 Task: Add an event with the title Presentation Rehearsal and Feedback Session, date '2023/12/04', time 8:30 AM to 10:30 AMand add a description: Based on the analysis conducted, providing recommendations and actionable insights for future campaigns or adjustments to the current campaign. These recommendations may include refining the target audience, adjusting messaging, optimizing marketing channels, modifying creative elements, or reallocating resources.Select event color  Peacock . Add location for the event as: Antwerp, Belgium, logged in from the account softage.4@softage.netand send the event invitation to softage.1@softage.net and softage.2@softage.net. Set a reminder for the event Weekly on Sunday
Action: Mouse moved to (89, 115)
Screenshot: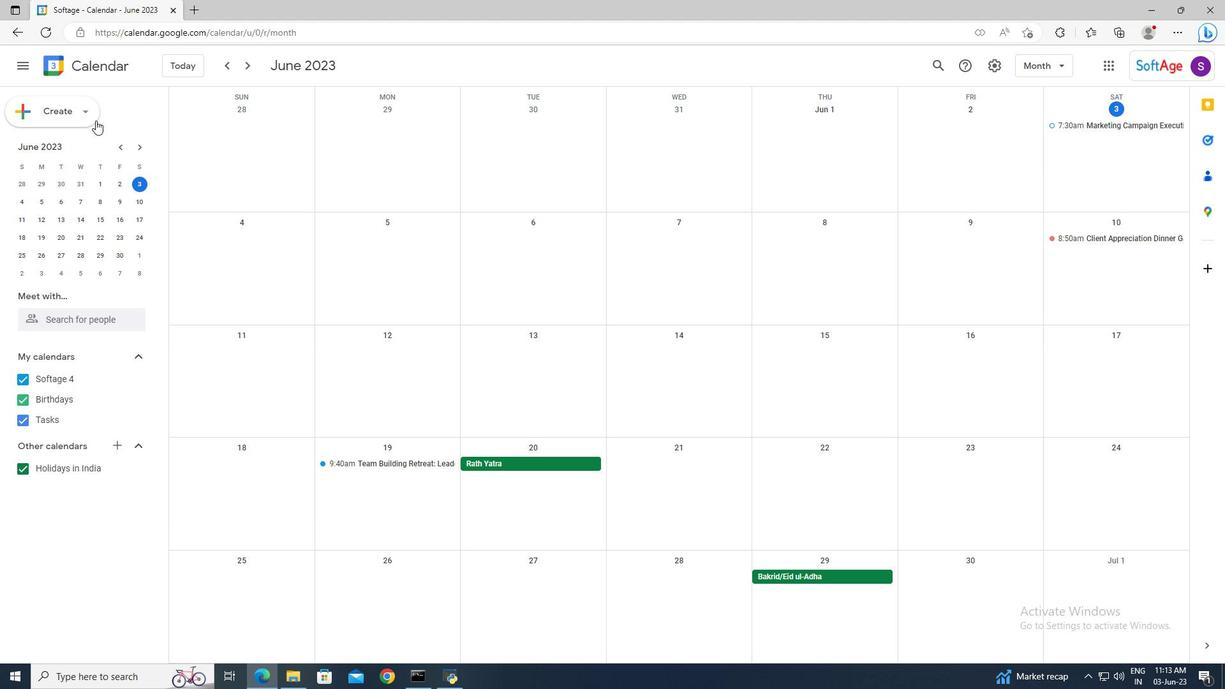 
Action: Mouse pressed left at (89, 115)
Screenshot: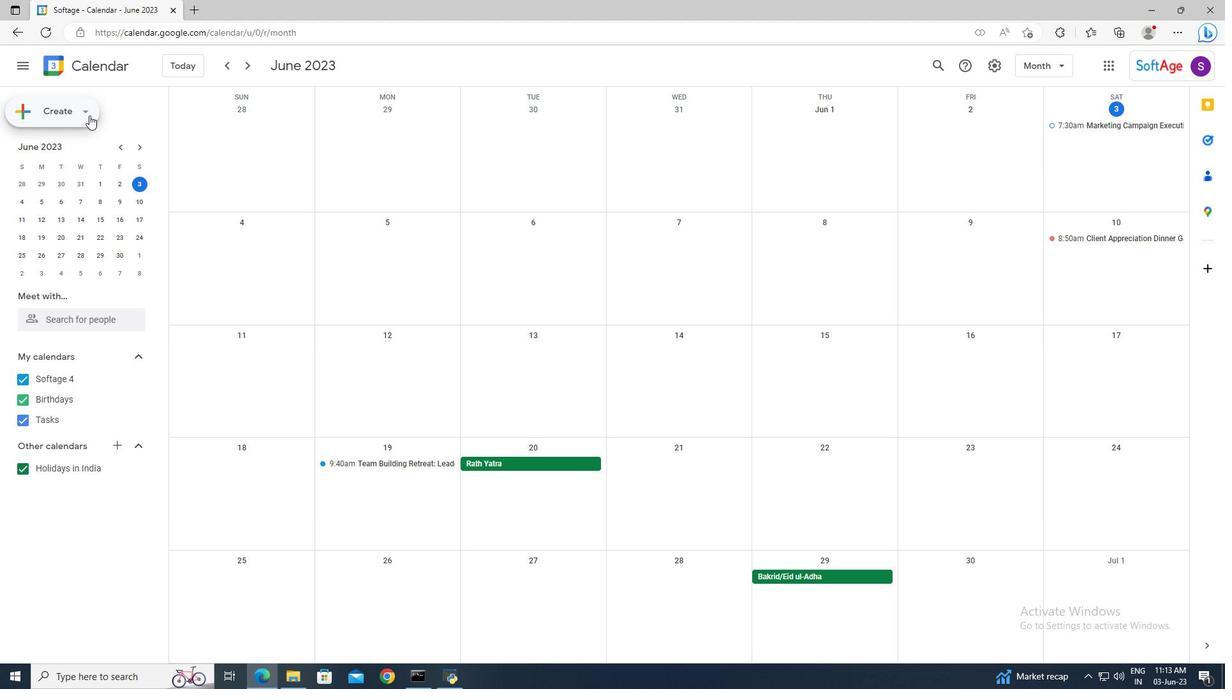
Action: Mouse moved to (89, 147)
Screenshot: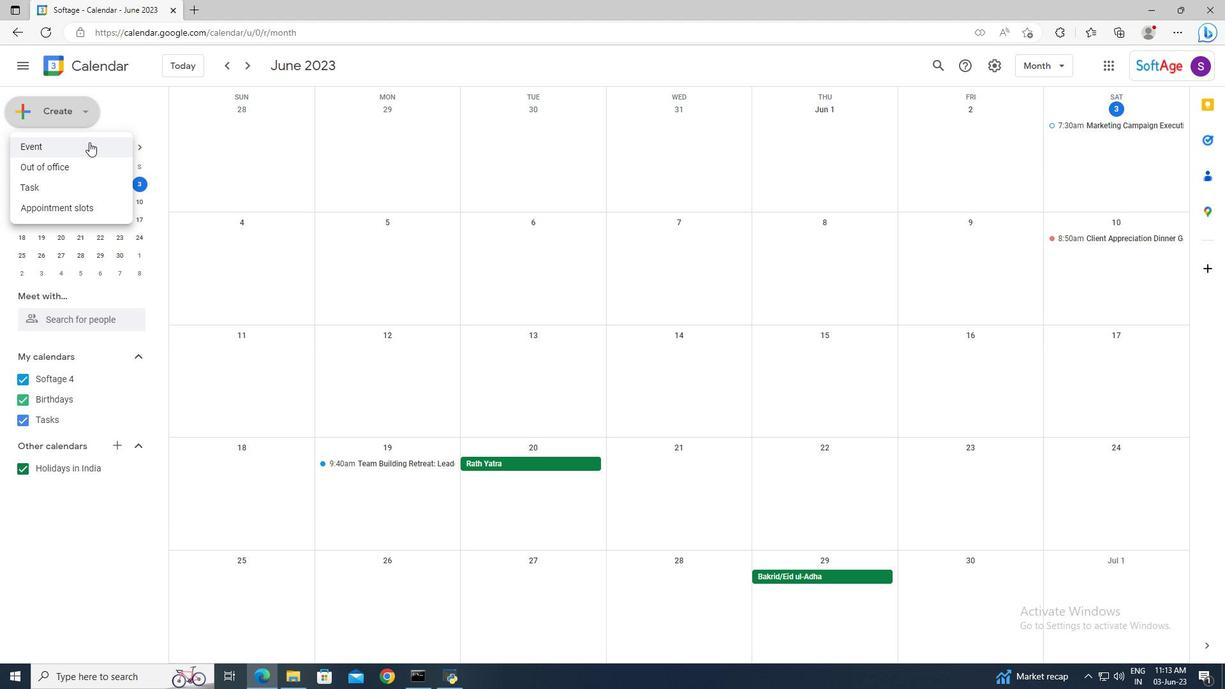 
Action: Mouse pressed left at (89, 147)
Screenshot: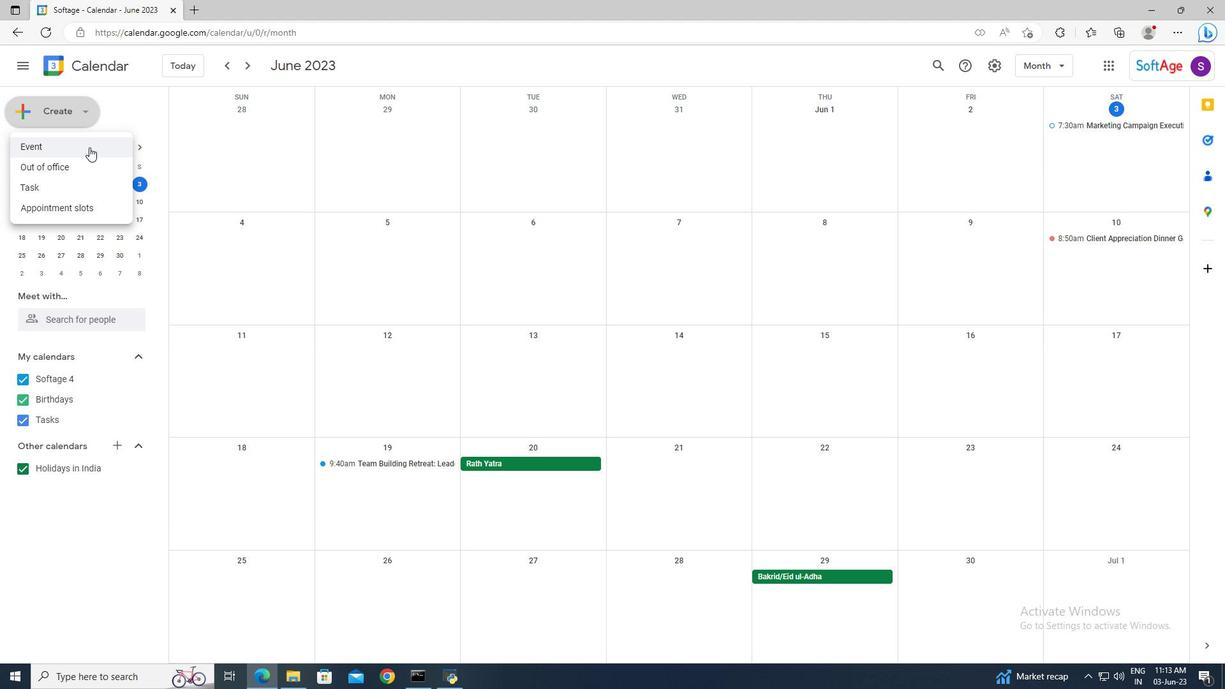 
Action: Mouse moved to (927, 425)
Screenshot: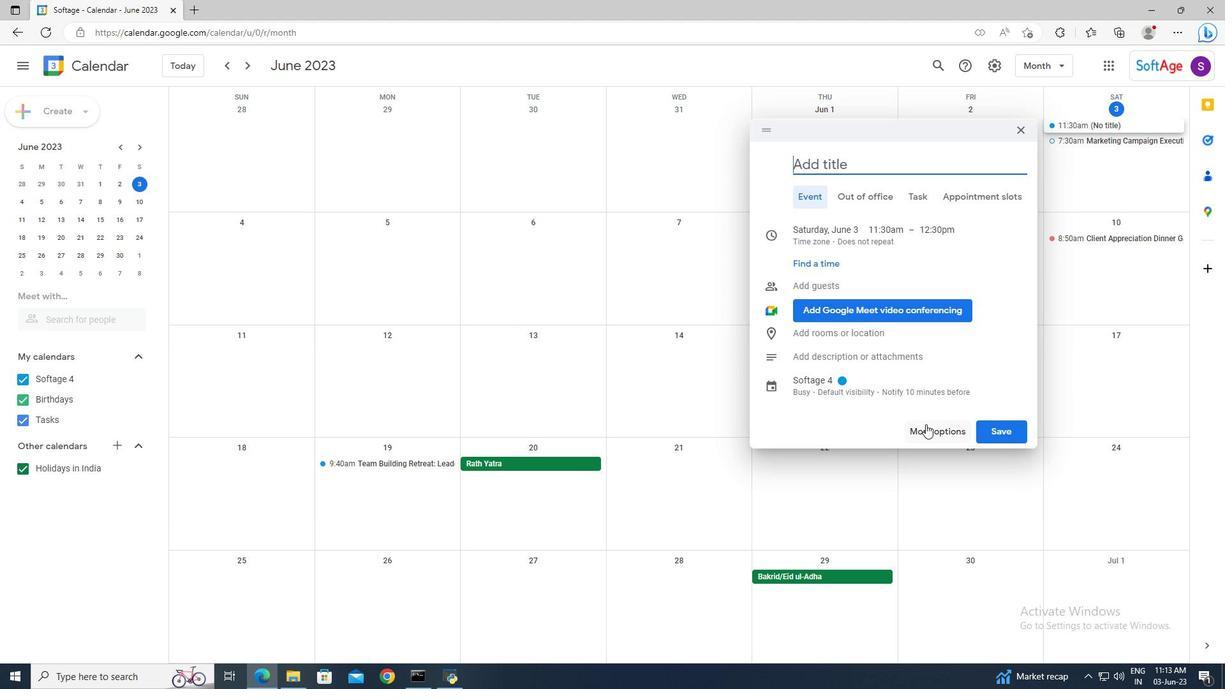
Action: Mouse pressed left at (927, 425)
Screenshot: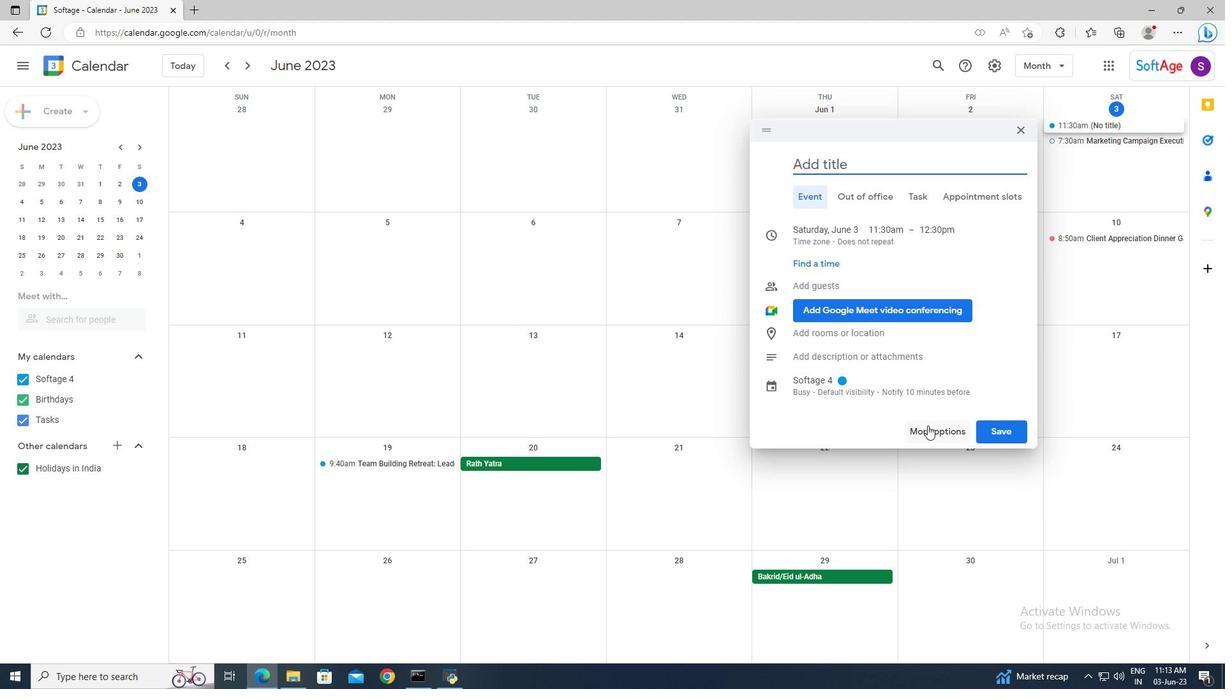 
Action: Mouse moved to (464, 75)
Screenshot: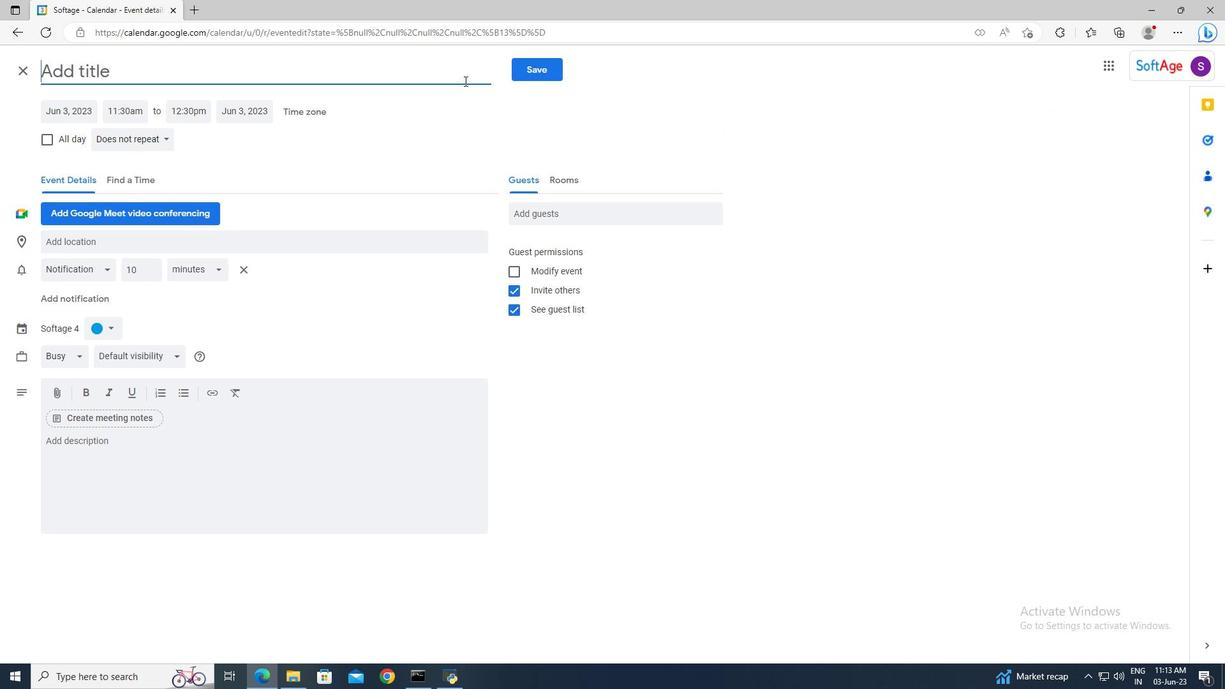 
Action: Mouse pressed left at (464, 75)
Screenshot: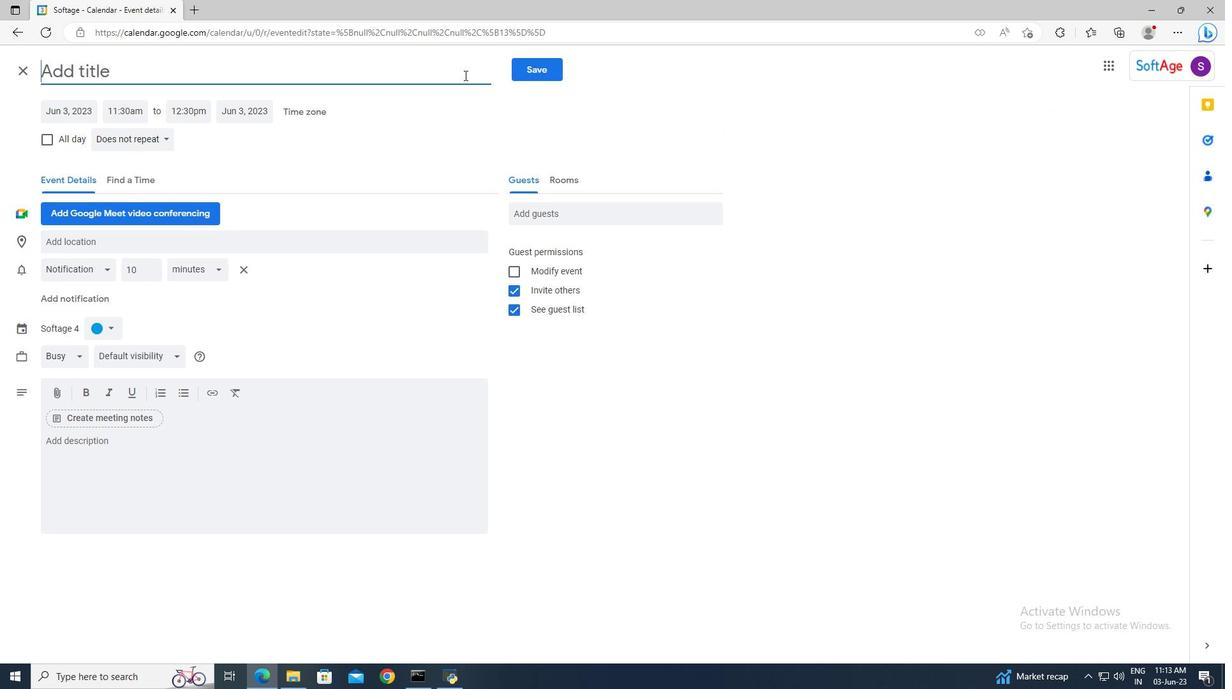 
Action: Key pressed <Key.shift>Presentation<Key.space><Key.shift>Rehearsal<Key.space>and<Key.space><Key.shift>Feedback<Key.space><Key.shift_r>Session
Screenshot: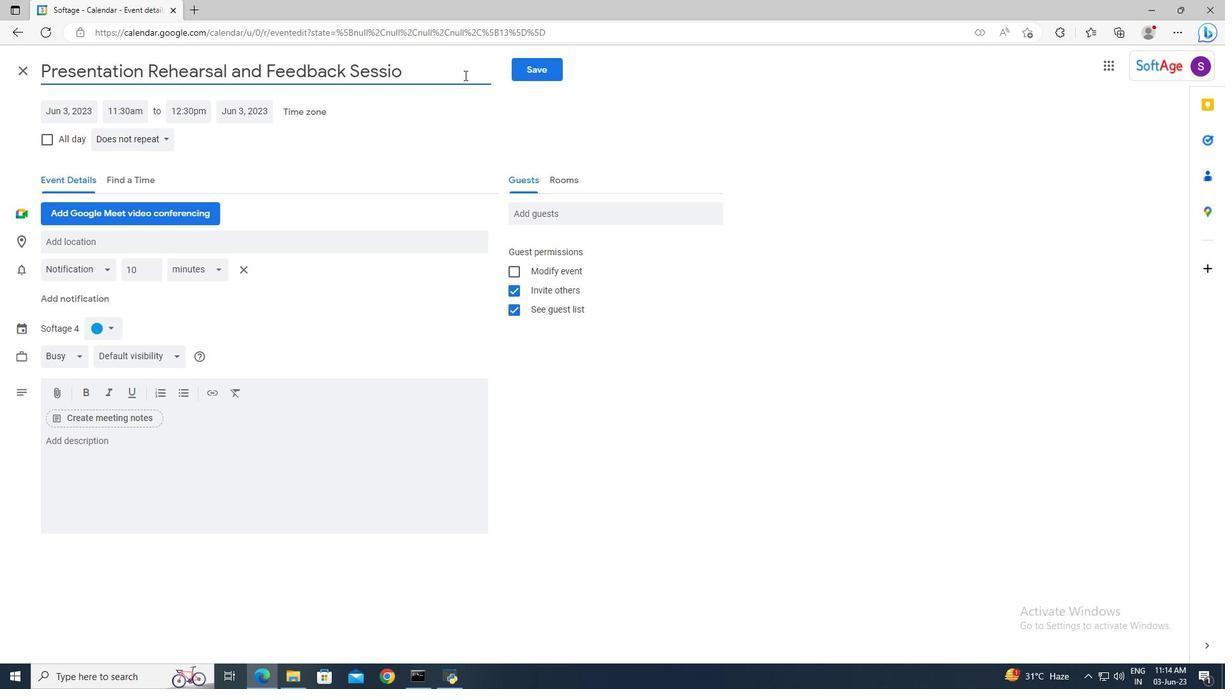 
Action: Mouse moved to (83, 102)
Screenshot: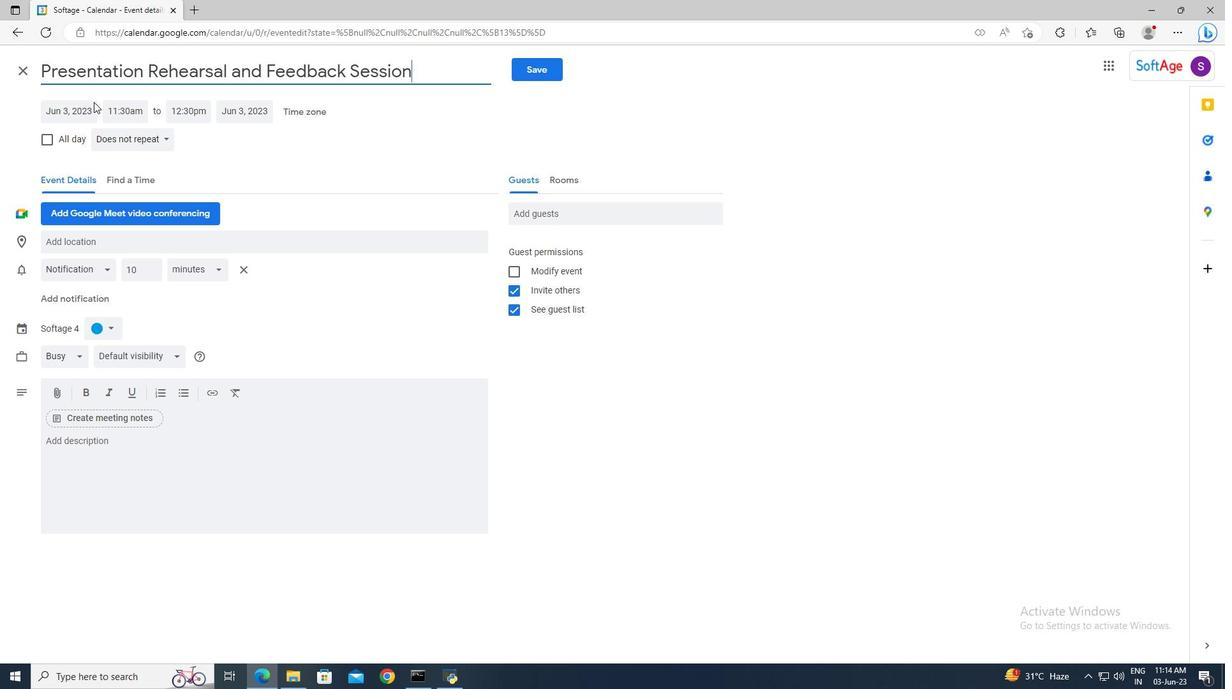 
Action: Mouse pressed left at (83, 102)
Screenshot: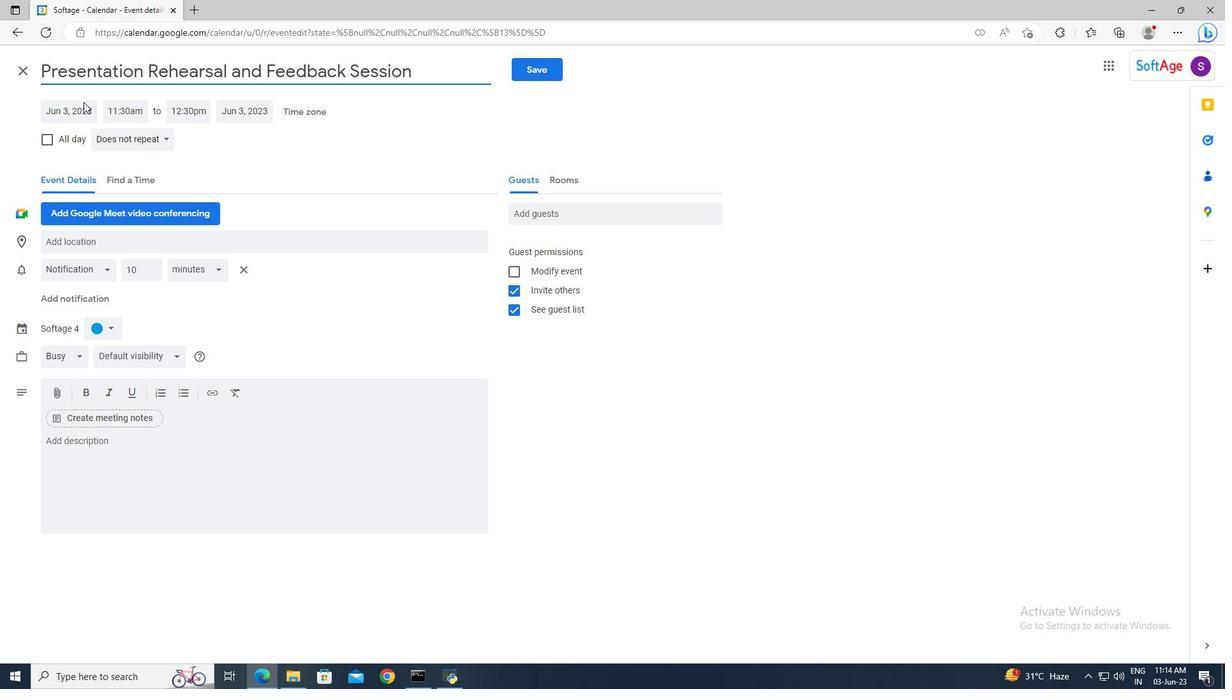 
Action: Mouse moved to (207, 139)
Screenshot: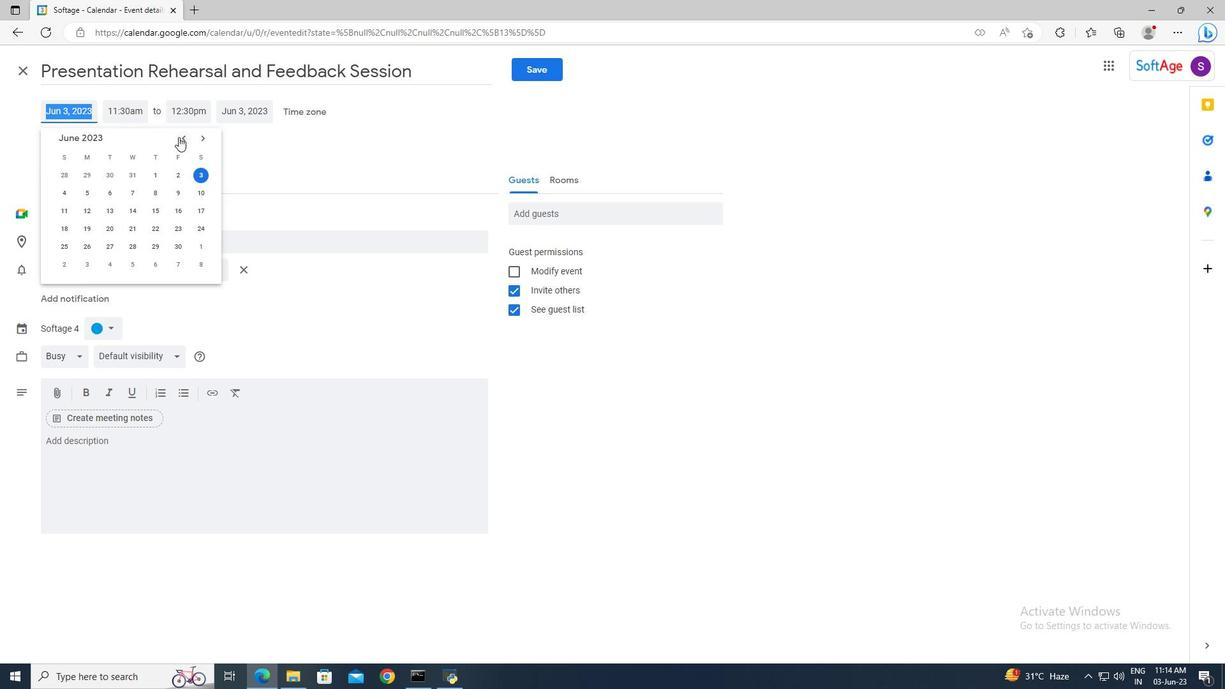 
Action: Mouse pressed left at (207, 139)
Screenshot: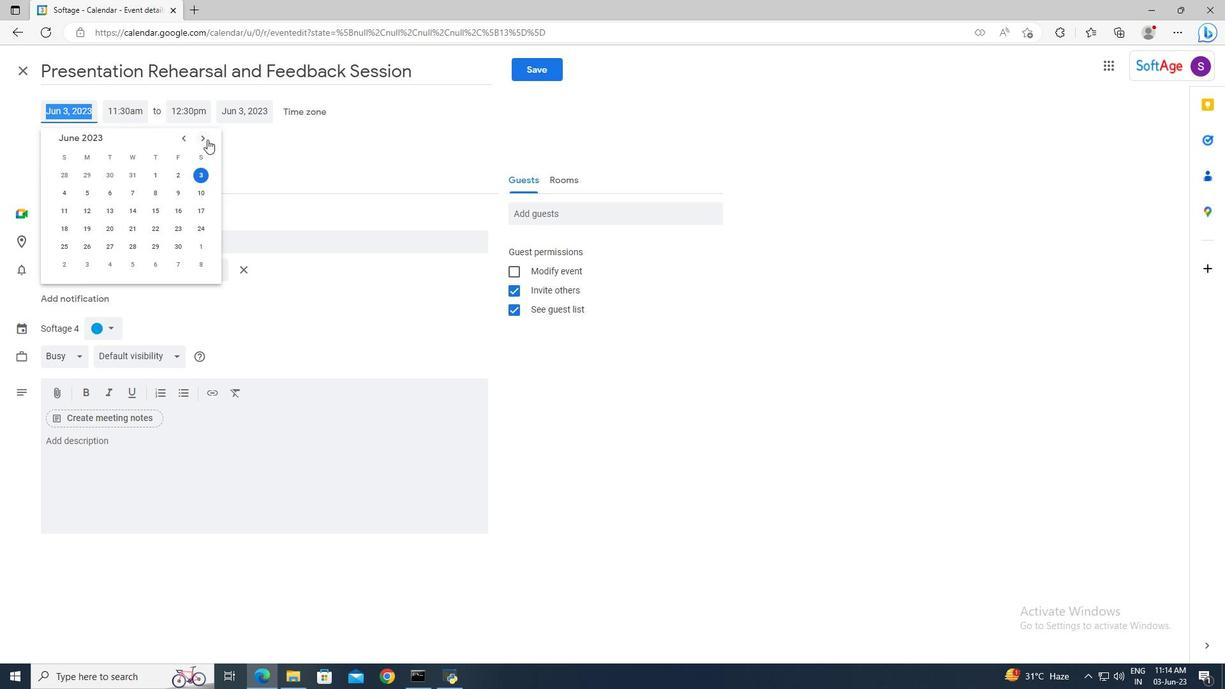 
Action: Mouse pressed left at (207, 139)
Screenshot: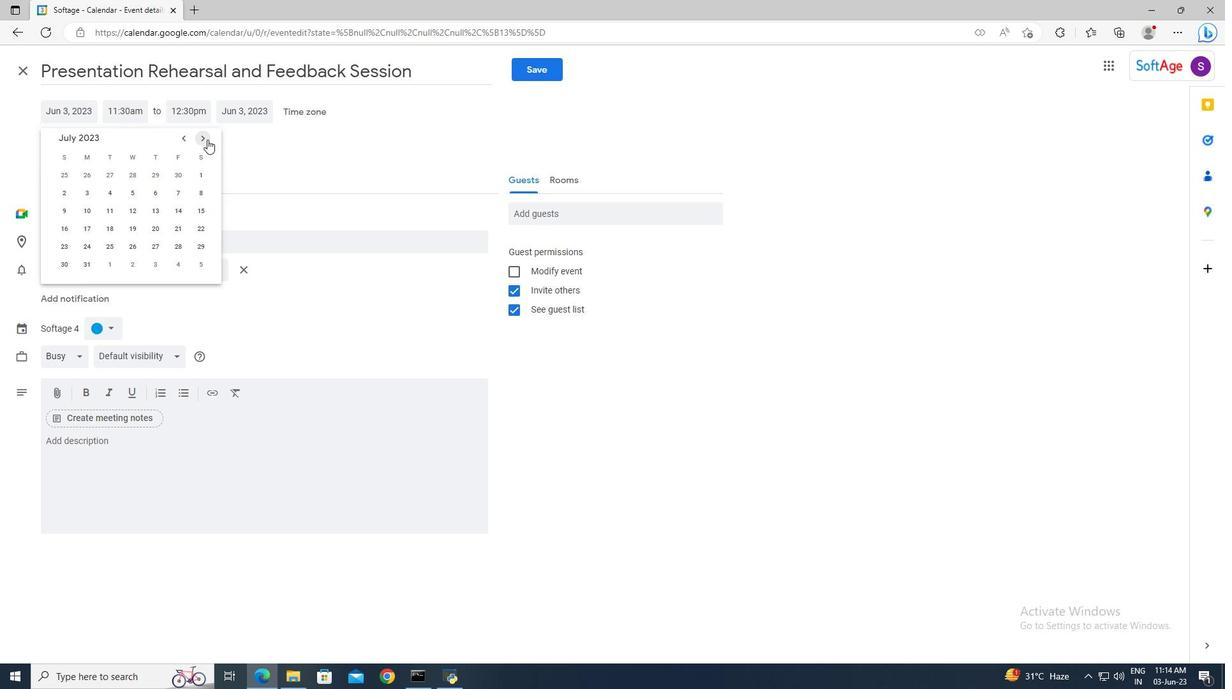 
Action: Mouse pressed left at (207, 139)
Screenshot: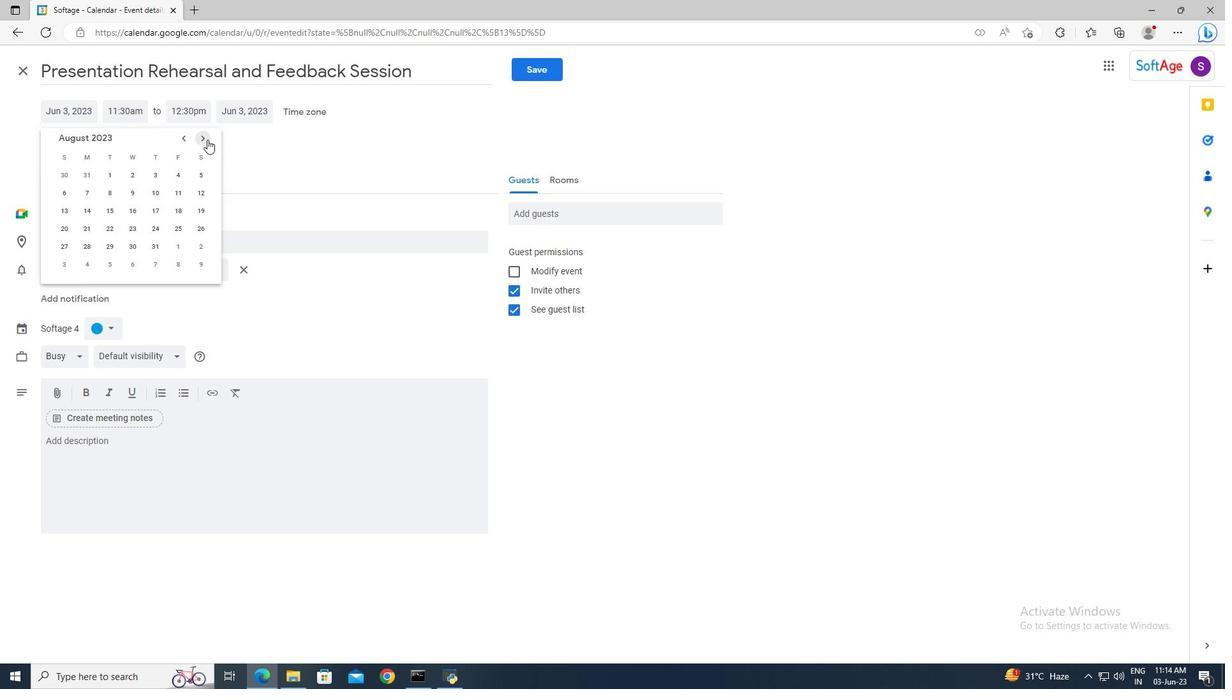 
Action: Mouse pressed left at (207, 139)
Screenshot: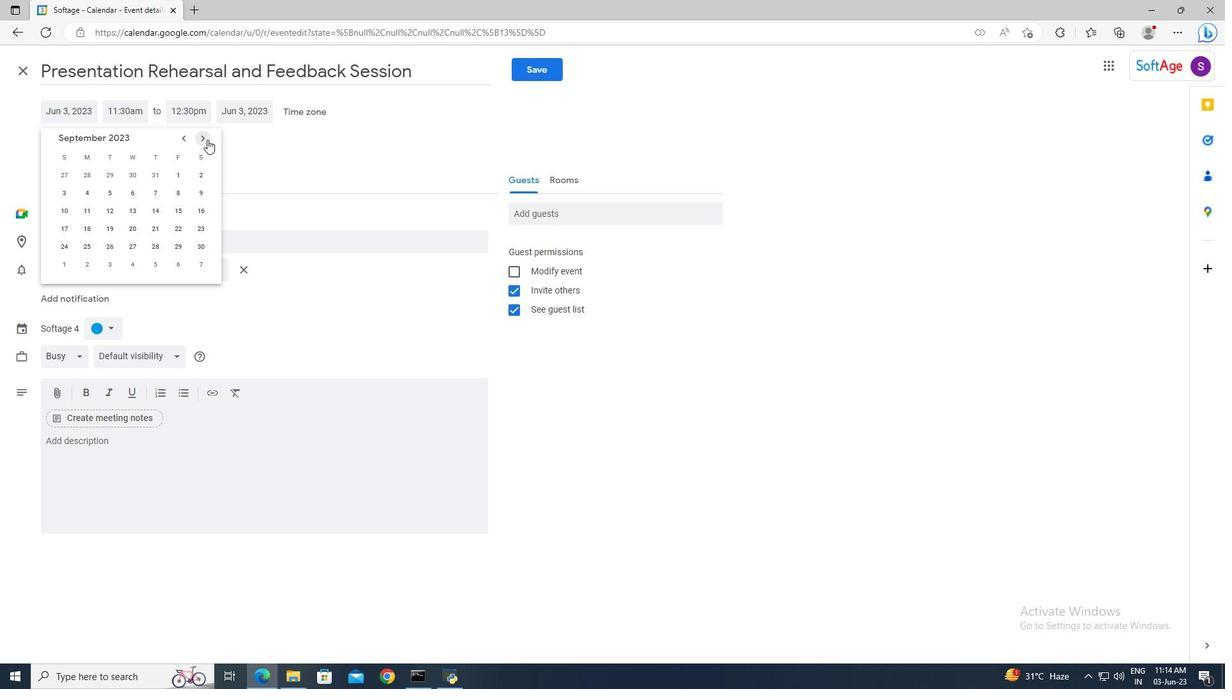 
Action: Mouse pressed left at (207, 139)
Screenshot: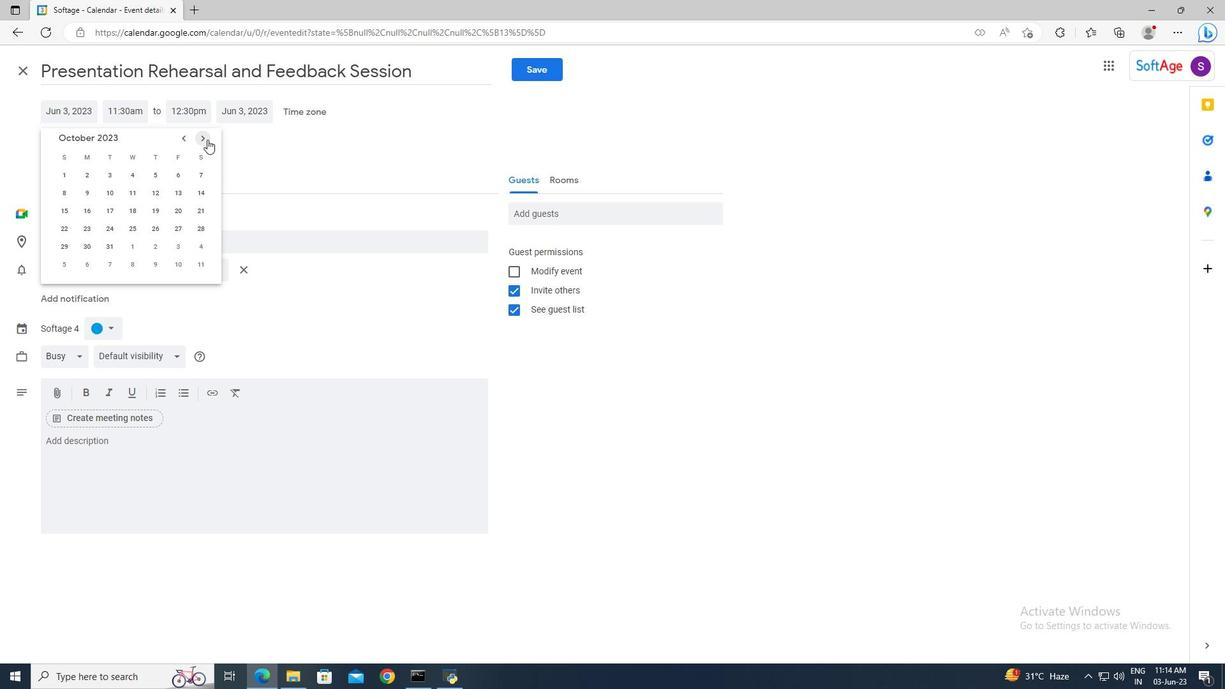 
Action: Mouse pressed left at (207, 139)
Screenshot: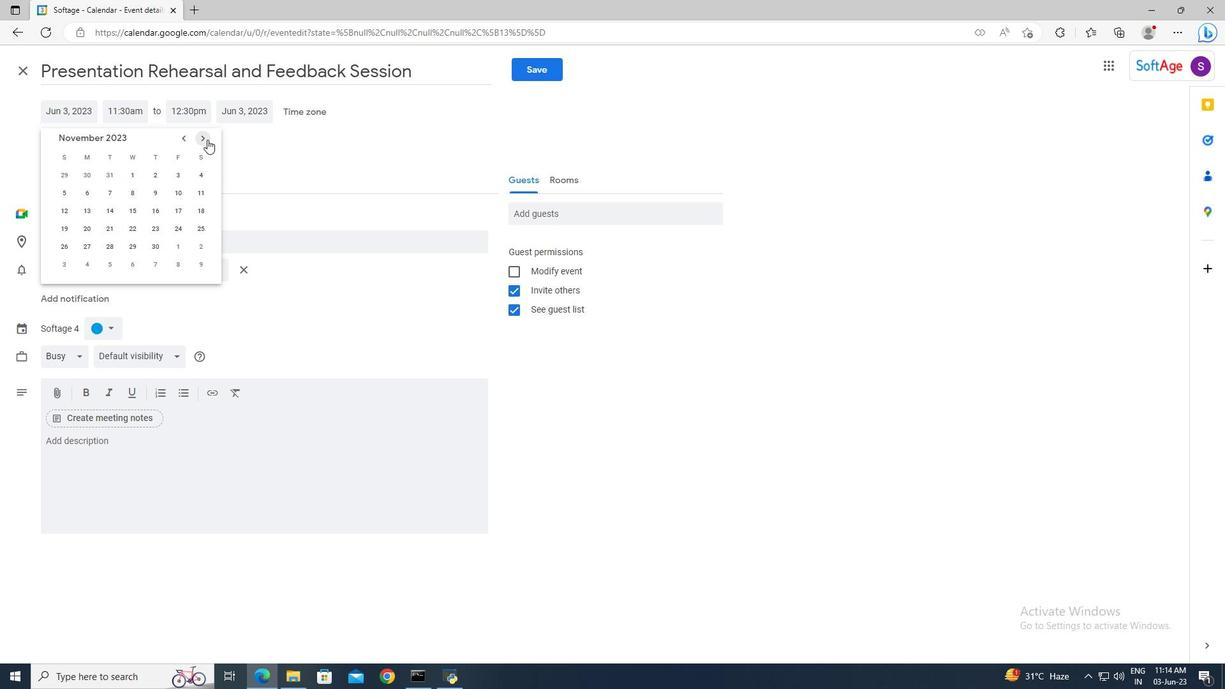 
Action: Mouse moved to (86, 186)
Screenshot: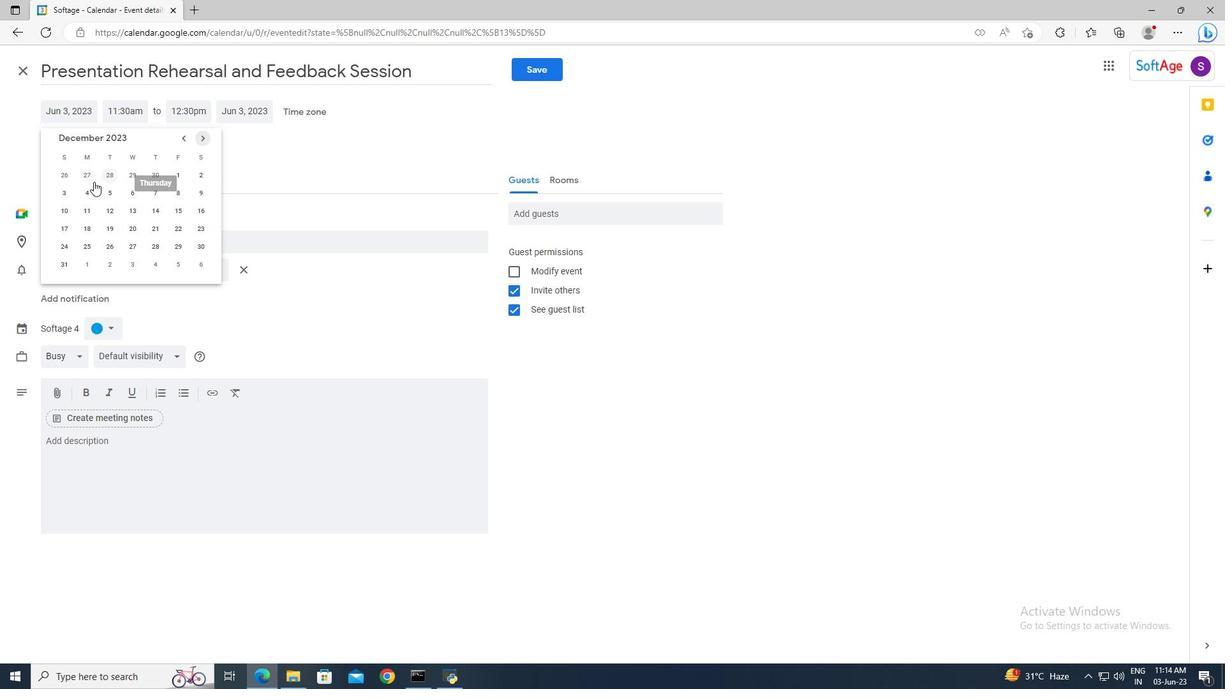 
Action: Mouse pressed left at (86, 186)
Screenshot: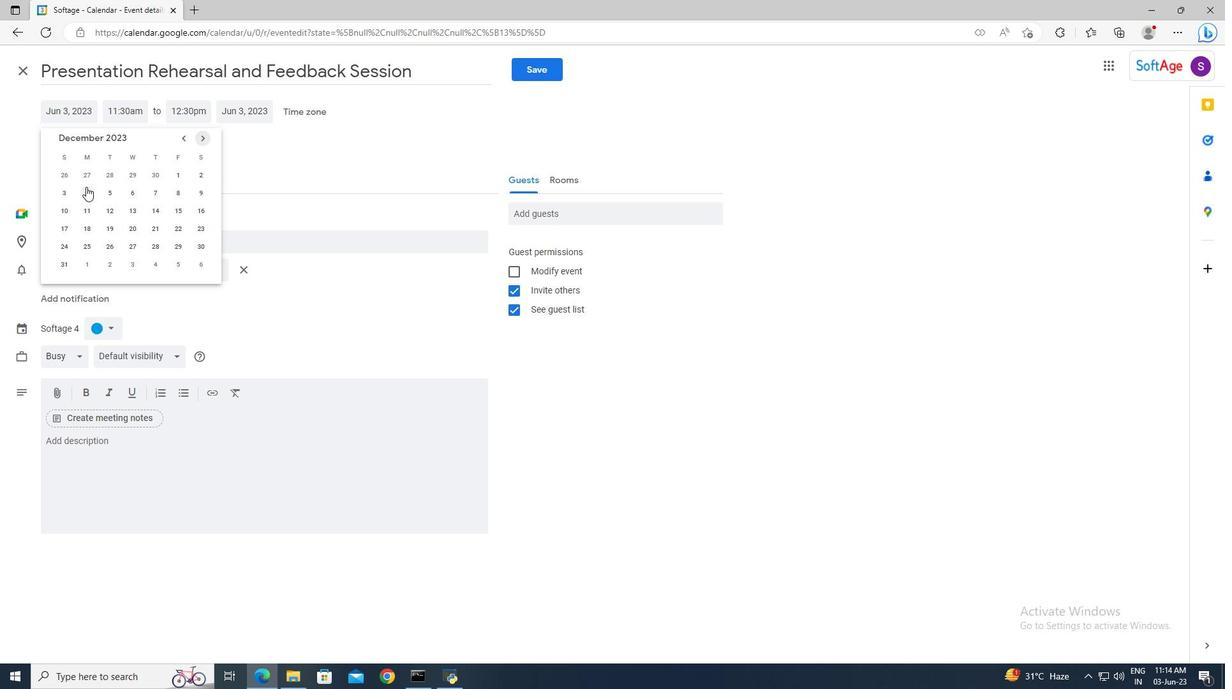 
Action: Mouse moved to (130, 112)
Screenshot: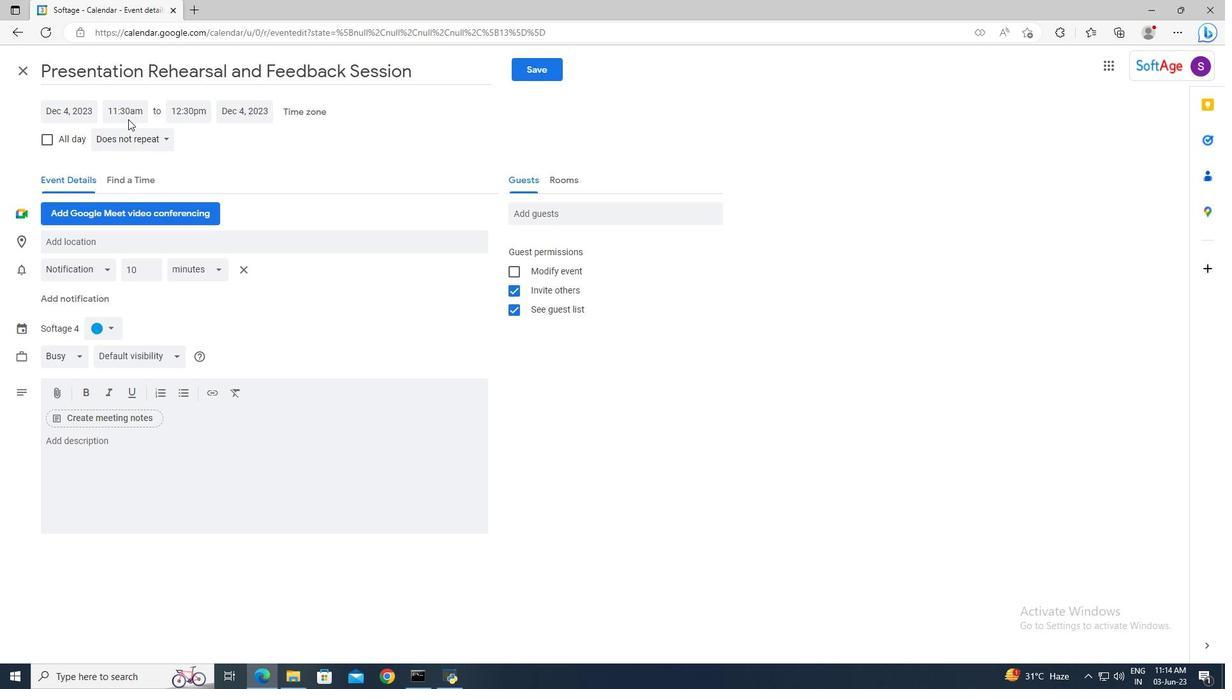 
Action: Mouse pressed left at (130, 112)
Screenshot: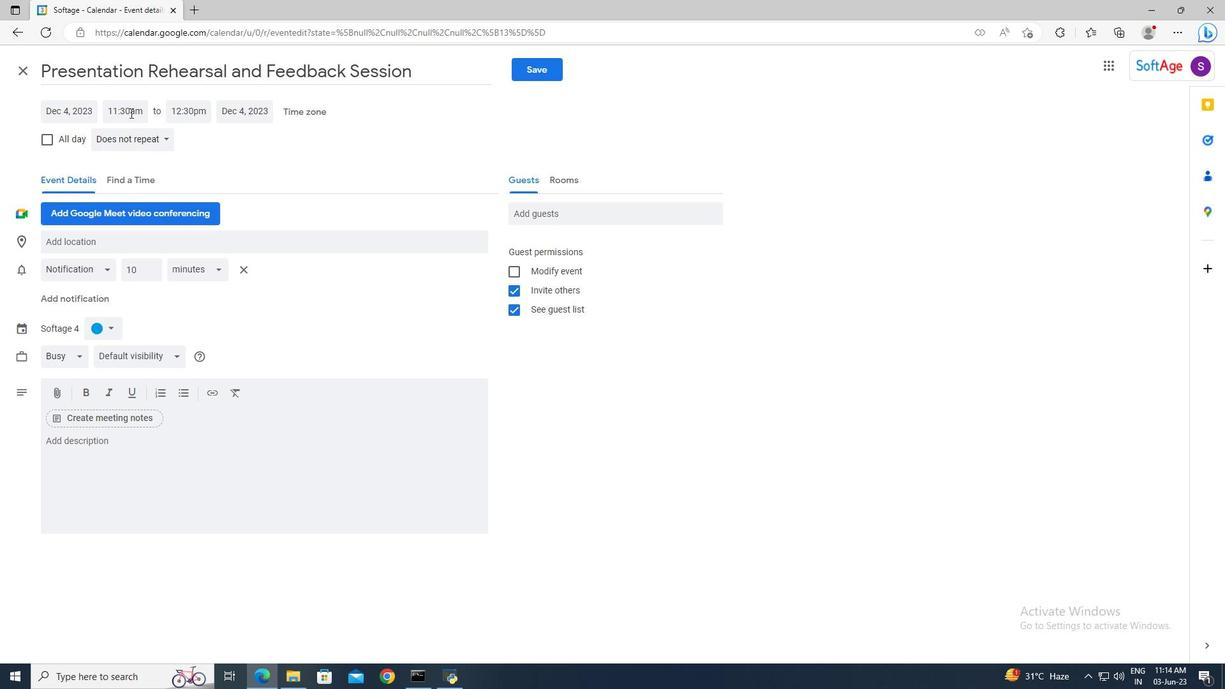 
Action: Key pressed 8<Key.shift>:30am<Key.enter><Key.tab>10<Key.shift>:30<Key.enter>
Screenshot: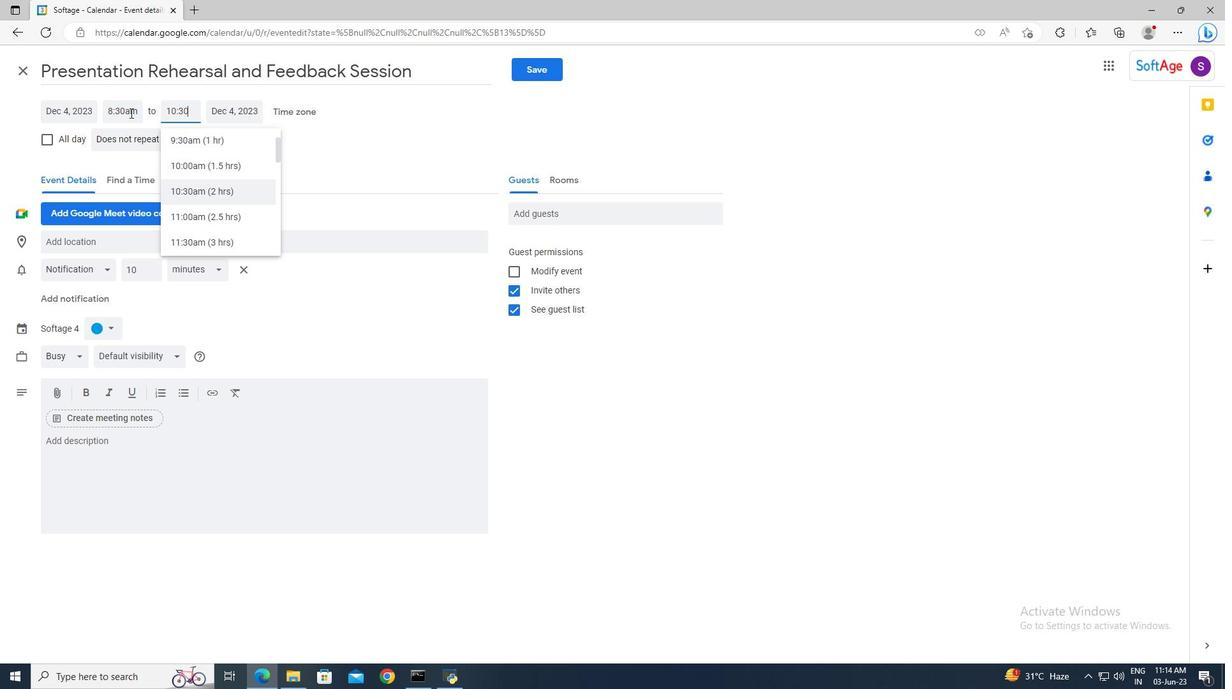 
Action: Mouse moved to (142, 446)
Screenshot: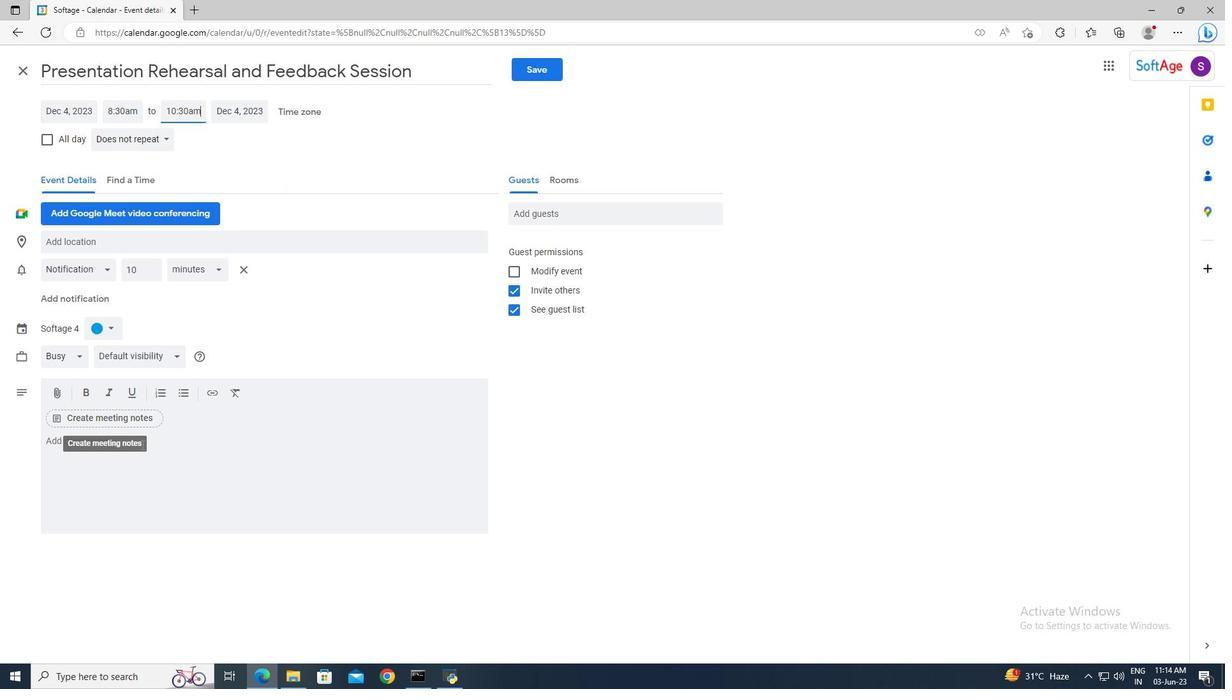 
Action: Mouse pressed left at (142, 446)
Screenshot: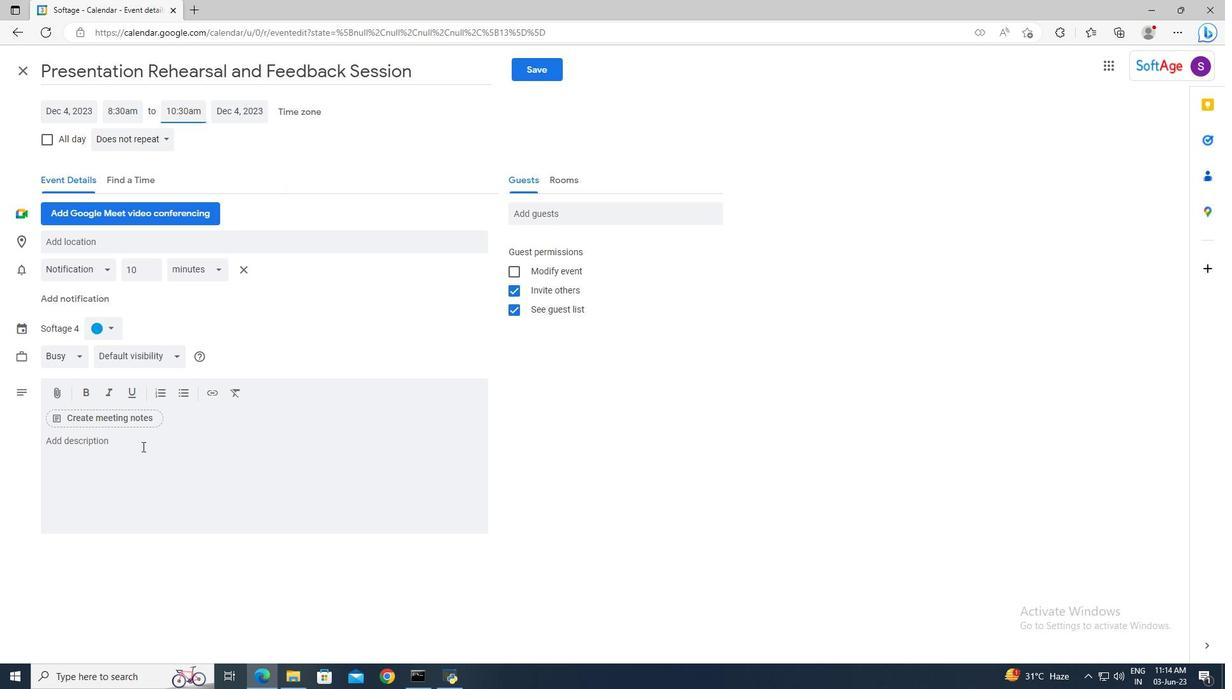 
Action: Key pressed <Key.shift>Based<Key.space>on<Key.space>the<Key.space>analysis<Key.space>conducted,<Key.space>providing<Key.space>recommendations<Key.space>and<Key.space>actionable<Key.space>insights<Key.space>for<Key.space>future<Key.space>campaigns<Key.space>or<Key.space>adjustments<Key.space>to<Key.space>the<Key.space>current<Key.space>campaign.<Key.space><Key.shift>These<Key.space>recommendations<Key.space>may<Key.space>include<Key.space>refining<Key.space>the<Key.space>target<Key.space>audience,<Key.space>adjusting<Key.space>messaging,<Key.space>optimizing<Key.space>marketing<Key.space>channels,<Key.space>modifying<Key.space>creative<Key.space>elements,<Key.space>or<Key.space>reallocating<Key.space>resources.
Screenshot: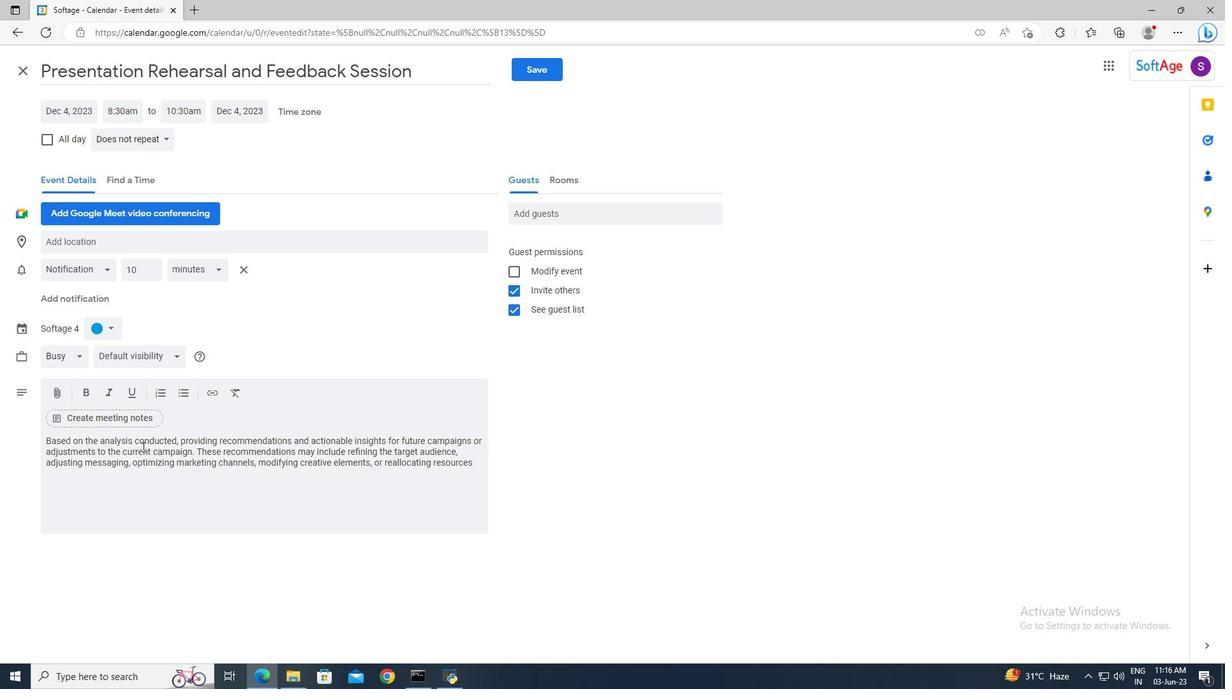 
Action: Mouse moved to (111, 327)
Screenshot: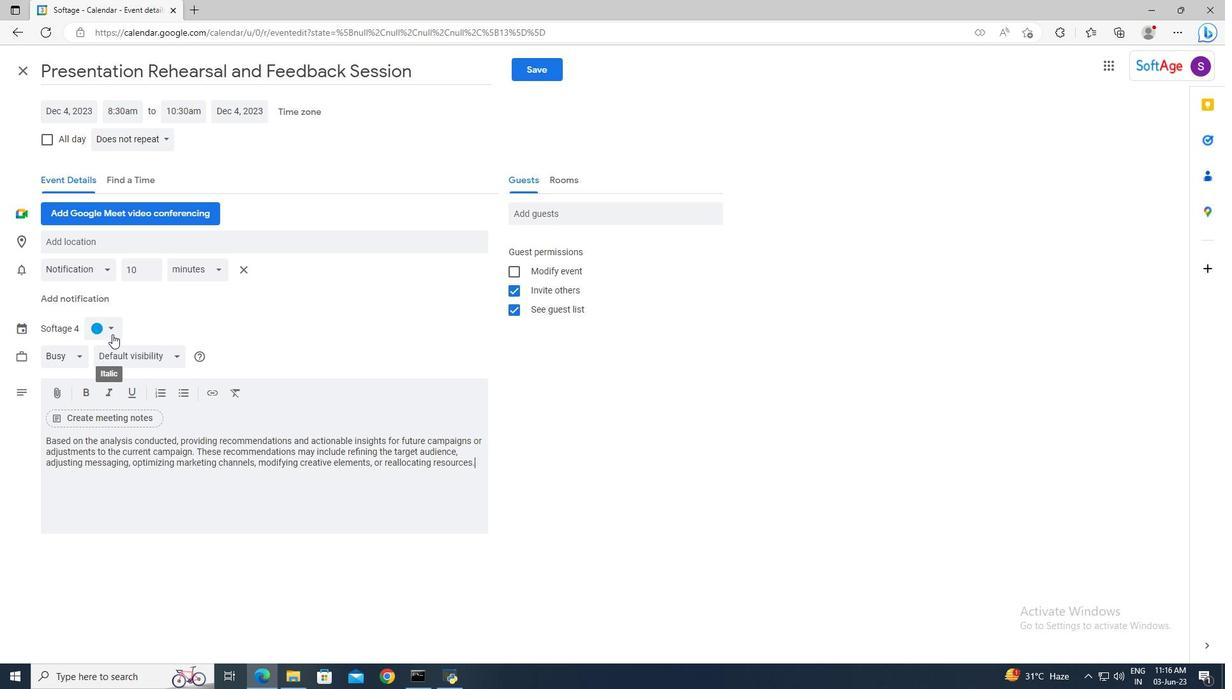 
Action: Mouse pressed left at (111, 327)
Screenshot: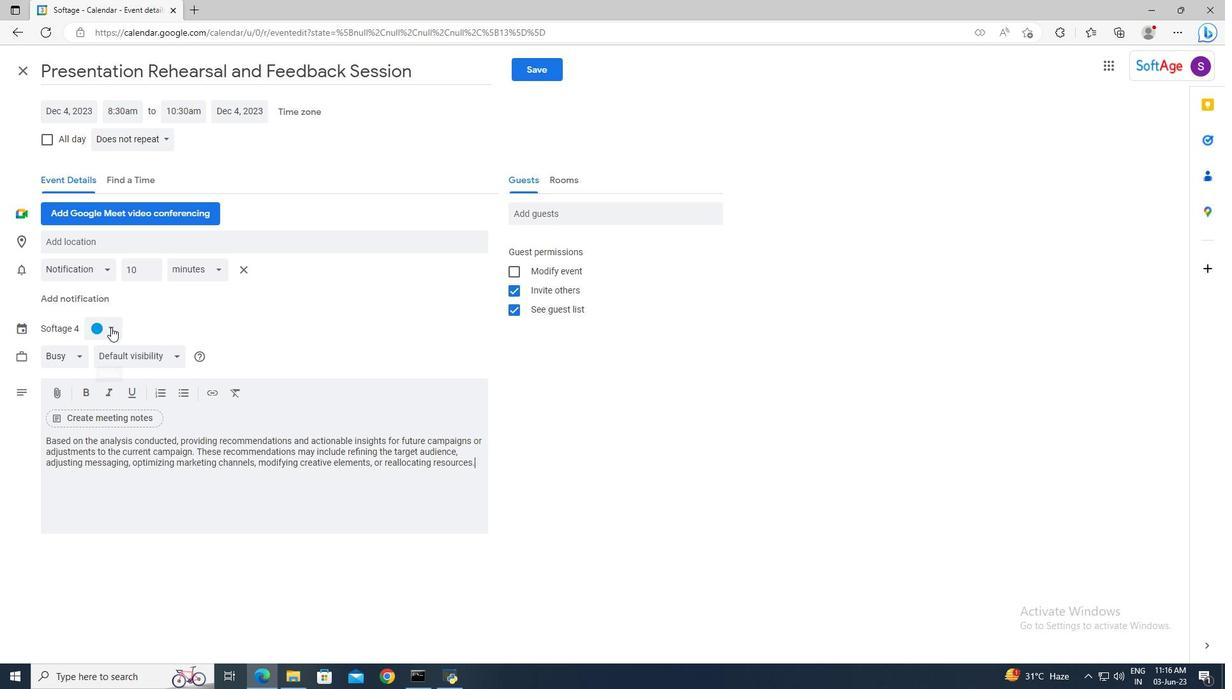 
Action: Mouse moved to (96, 374)
Screenshot: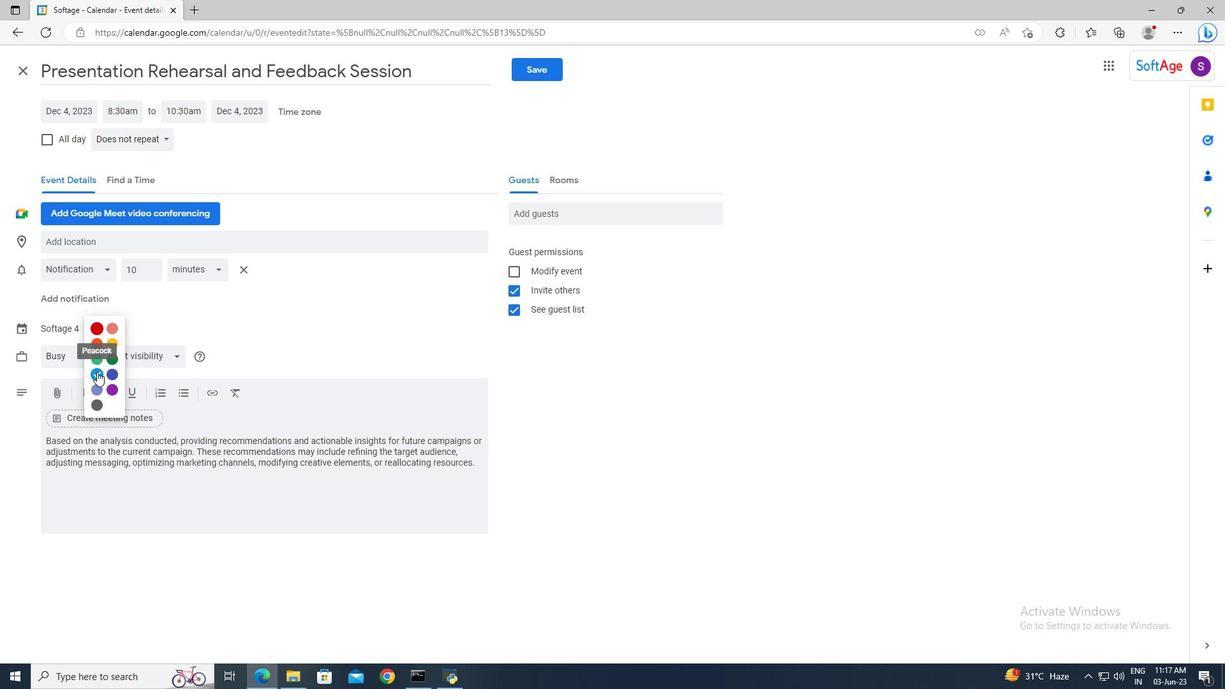 
Action: Mouse pressed left at (96, 374)
Screenshot: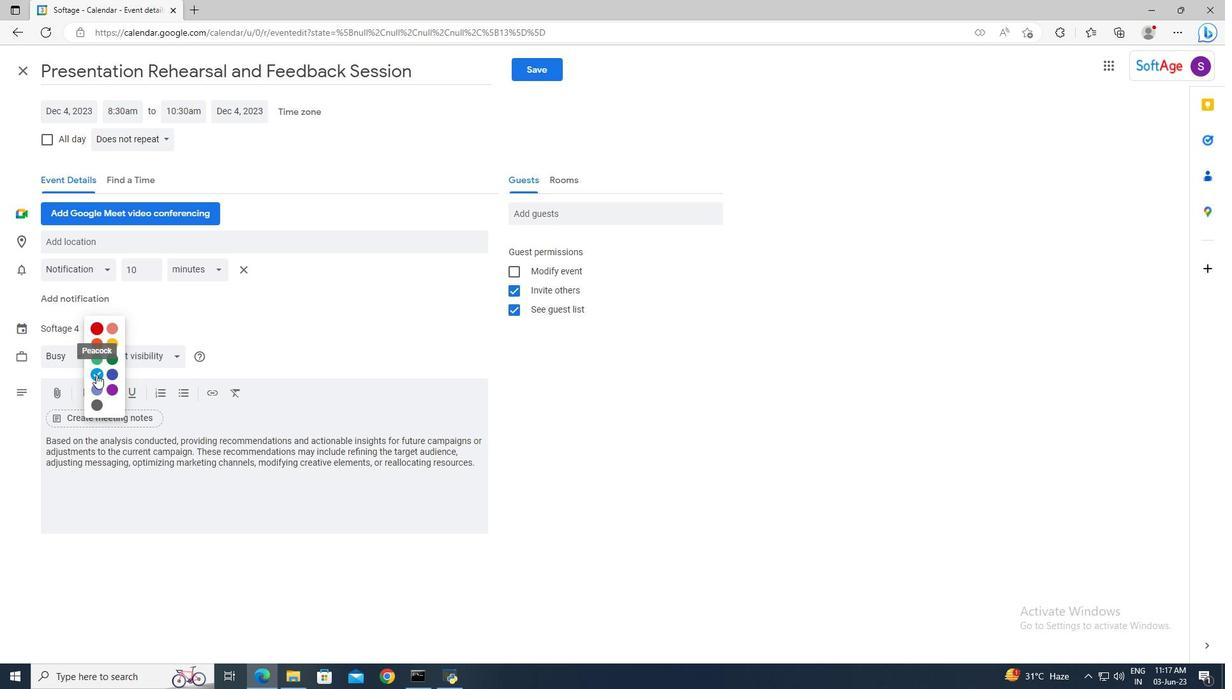 
Action: Mouse moved to (94, 242)
Screenshot: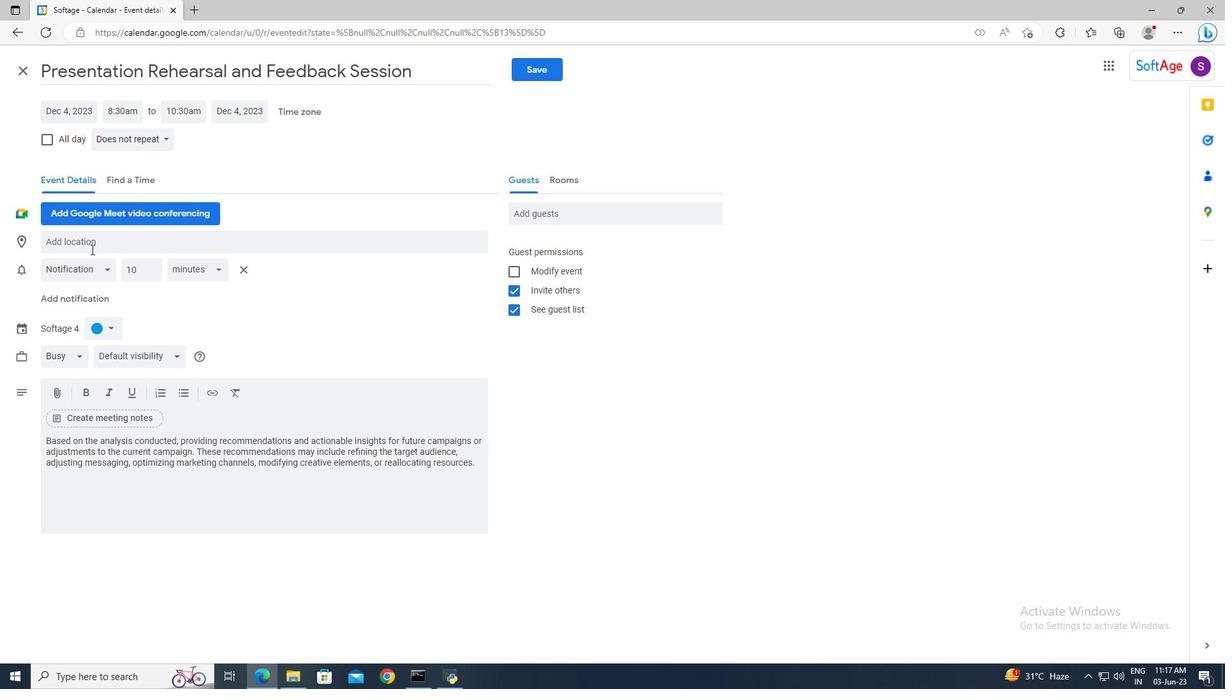 
Action: Mouse pressed left at (94, 242)
Screenshot: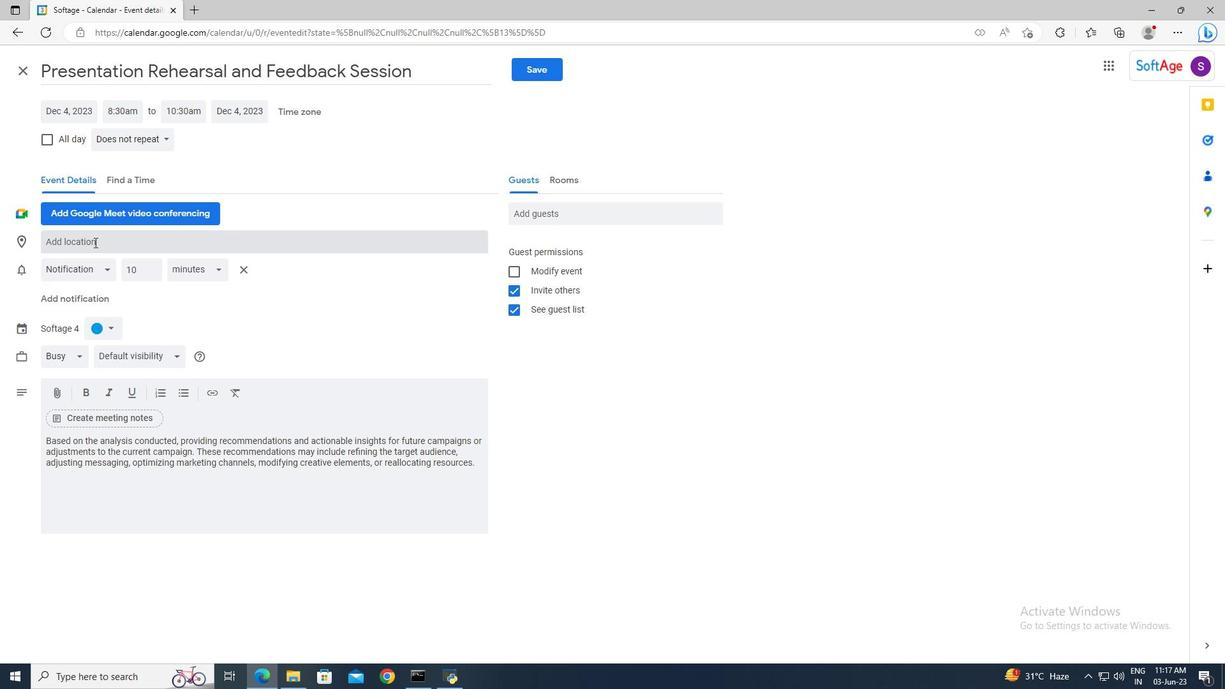 
Action: Key pressed <Key.shift>Antwerp,<Key.space><Key.shift>Belgium
Screenshot: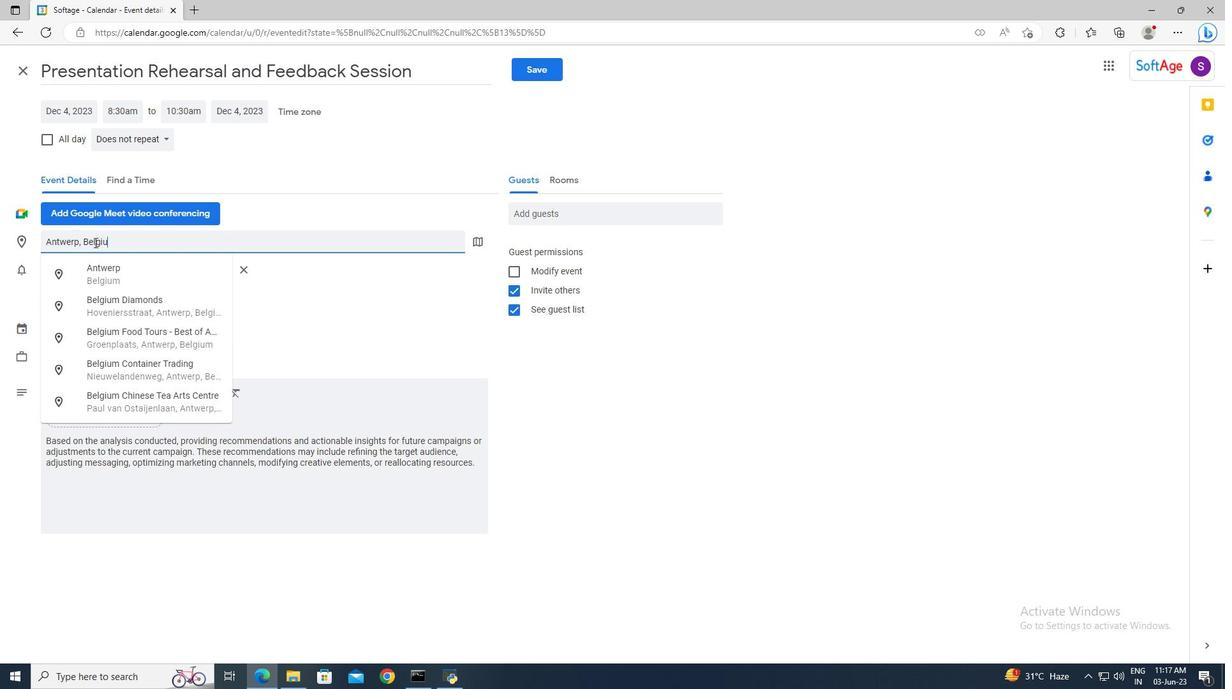 
Action: Mouse moved to (102, 266)
Screenshot: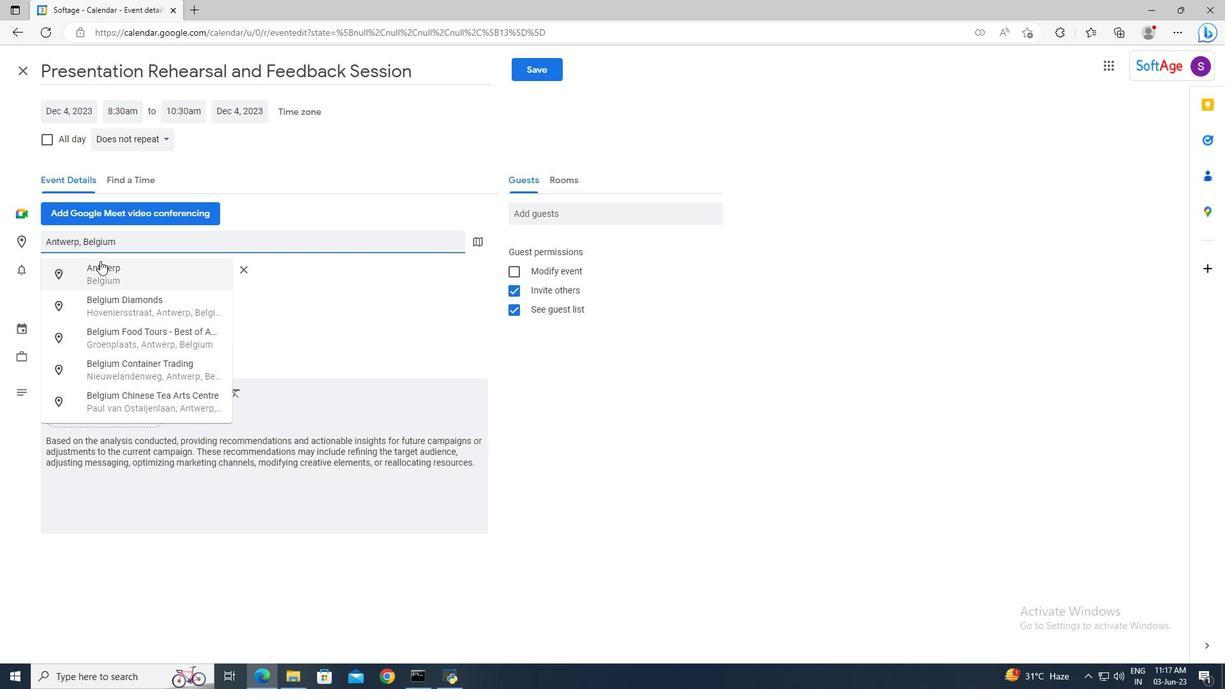 
Action: Mouse pressed left at (102, 266)
Screenshot: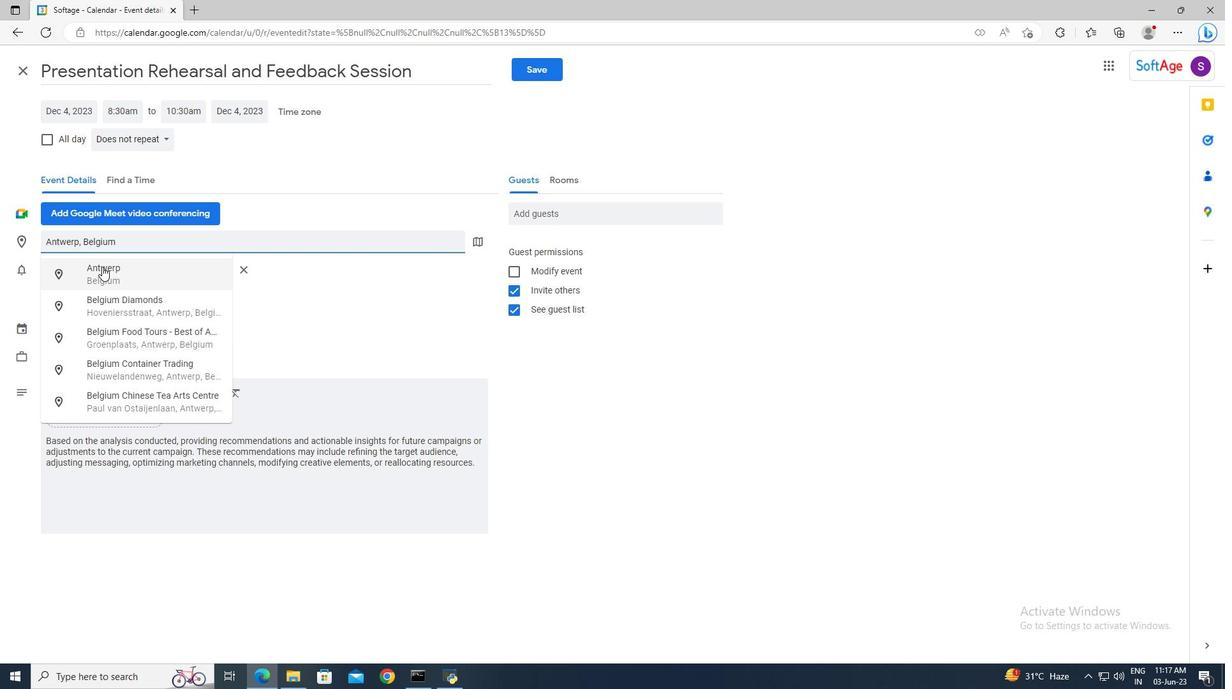 
Action: Mouse moved to (540, 219)
Screenshot: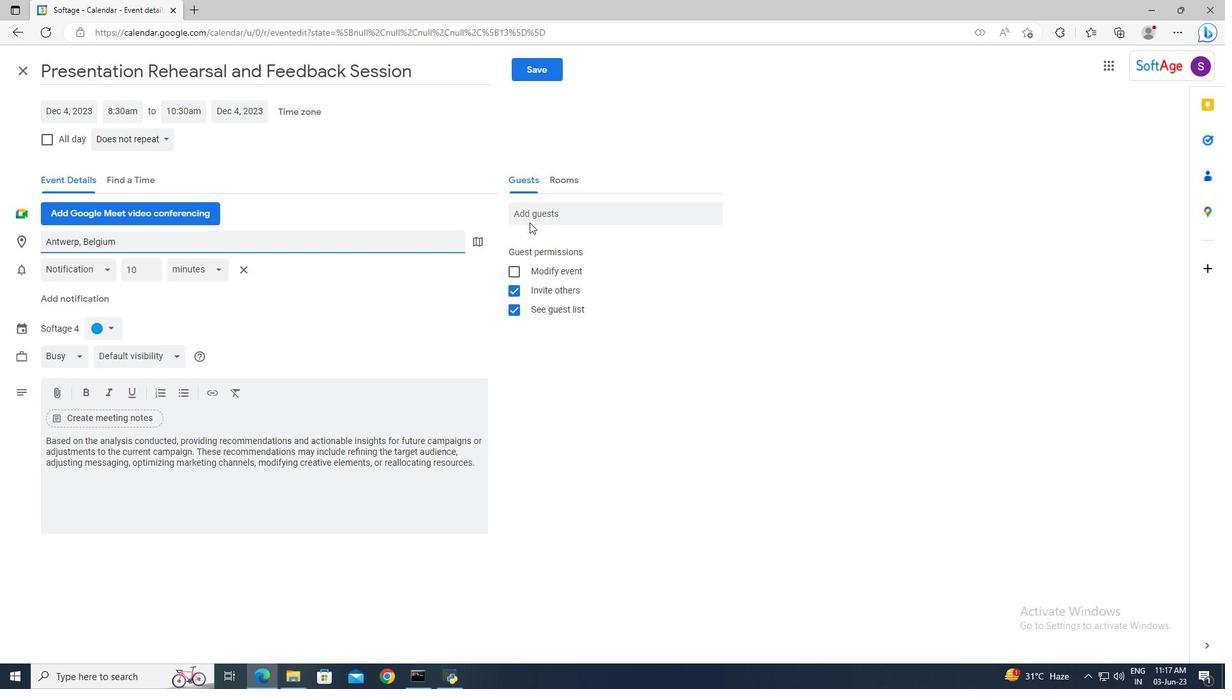 
Action: Mouse pressed left at (540, 219)
Screenshot: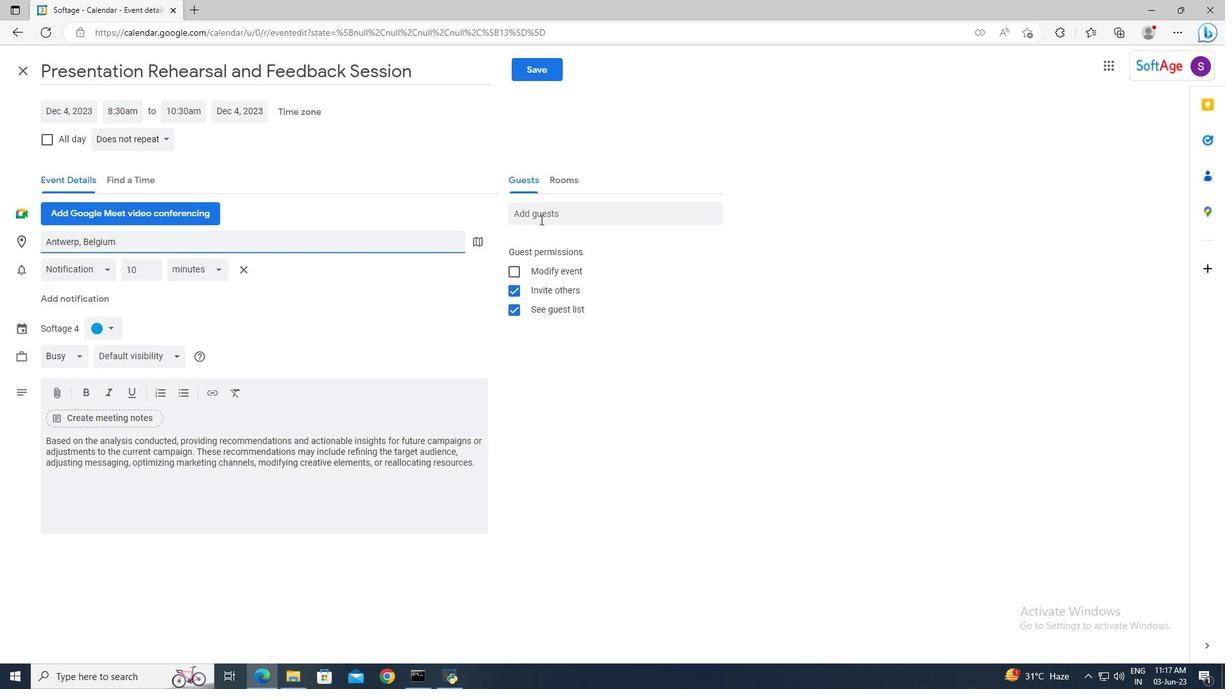 
Action: Mouse moved to (541, 218)
Screenshot: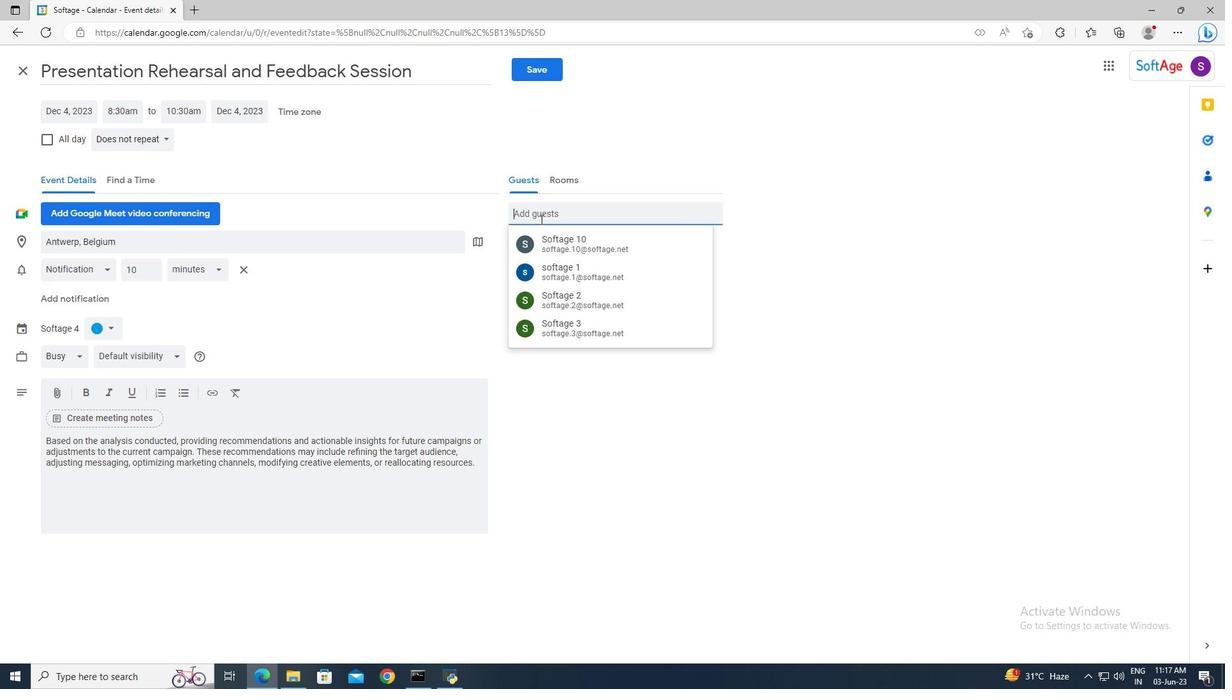 
Action: Key pressed softag
Screenshot: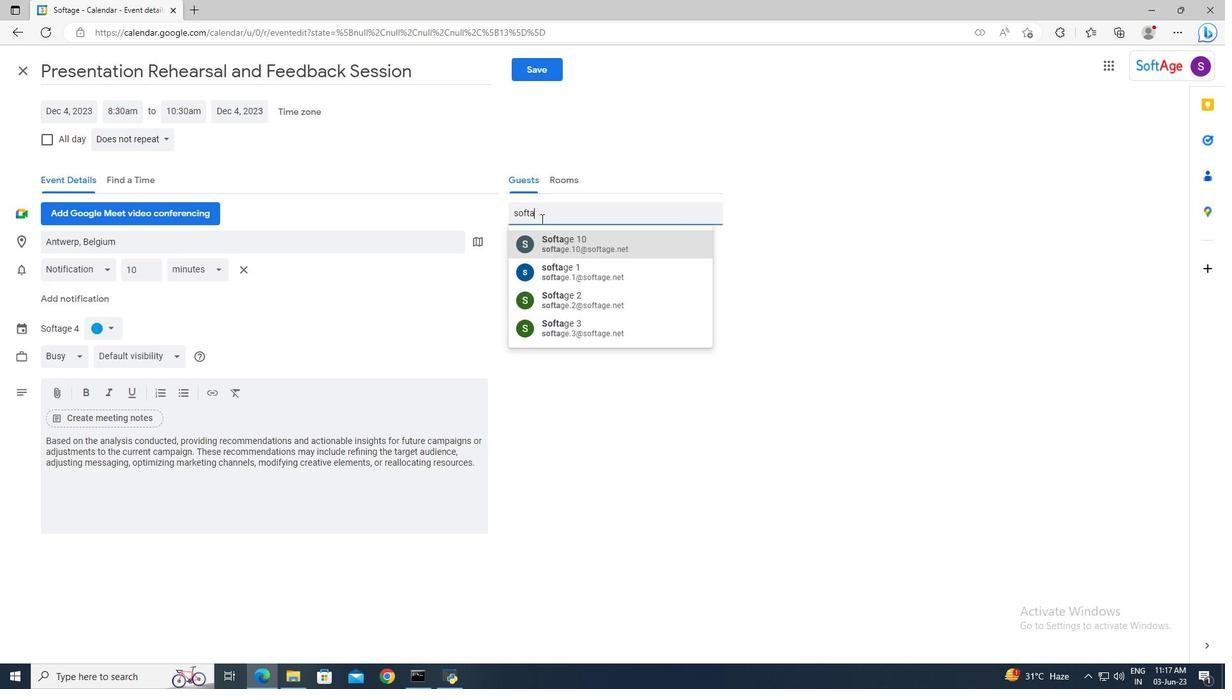 
Action: Mouse moved to (541, 218)
Screenshot: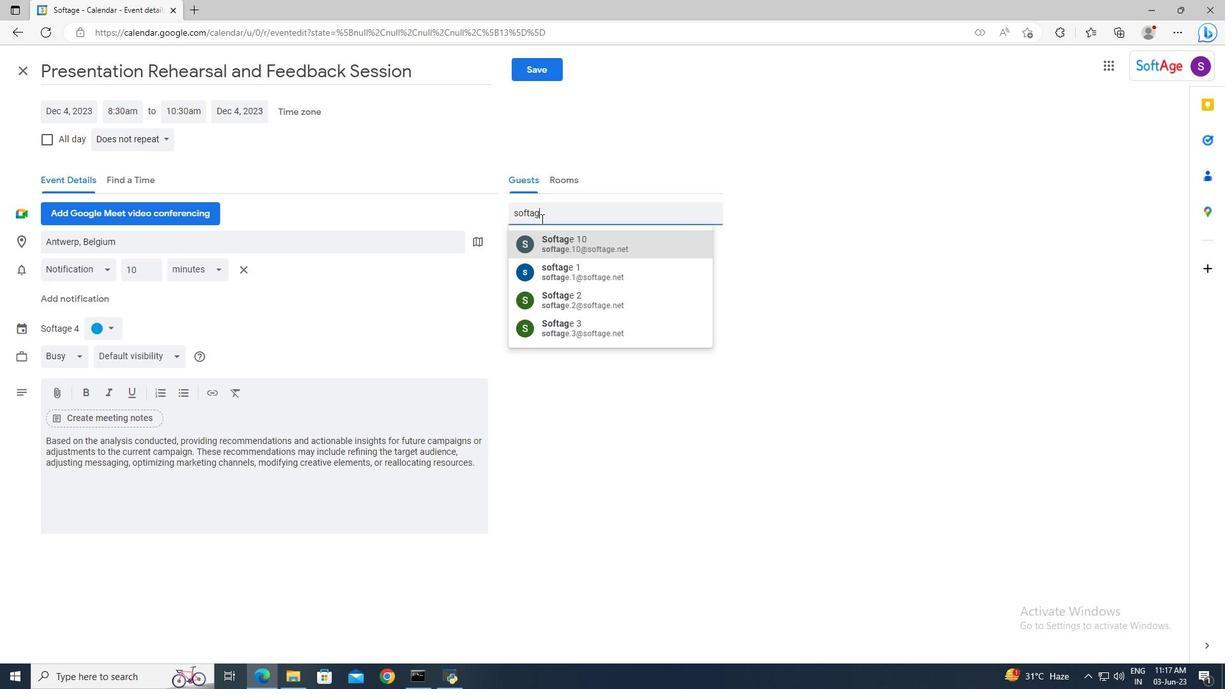 
Action: Key pressed e.1<Key.shift>@softage.net<Key.enter>
Screenshot: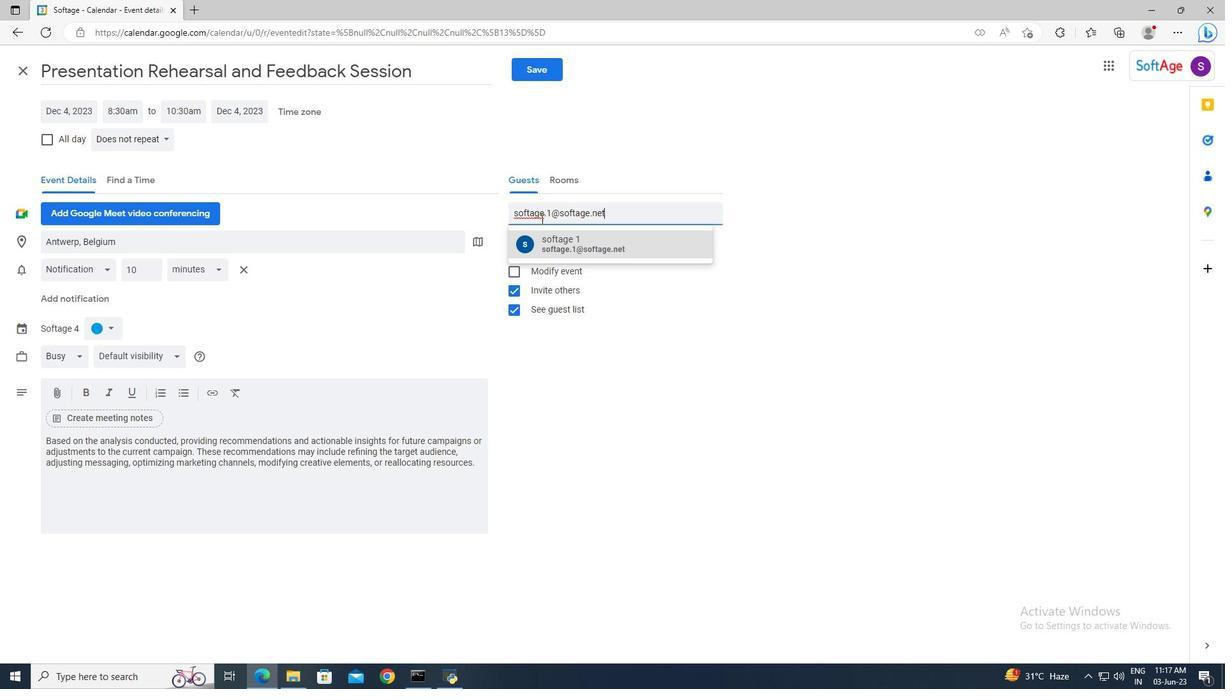 
Action: Mouse pressed left at (541, 218)
Screenshot: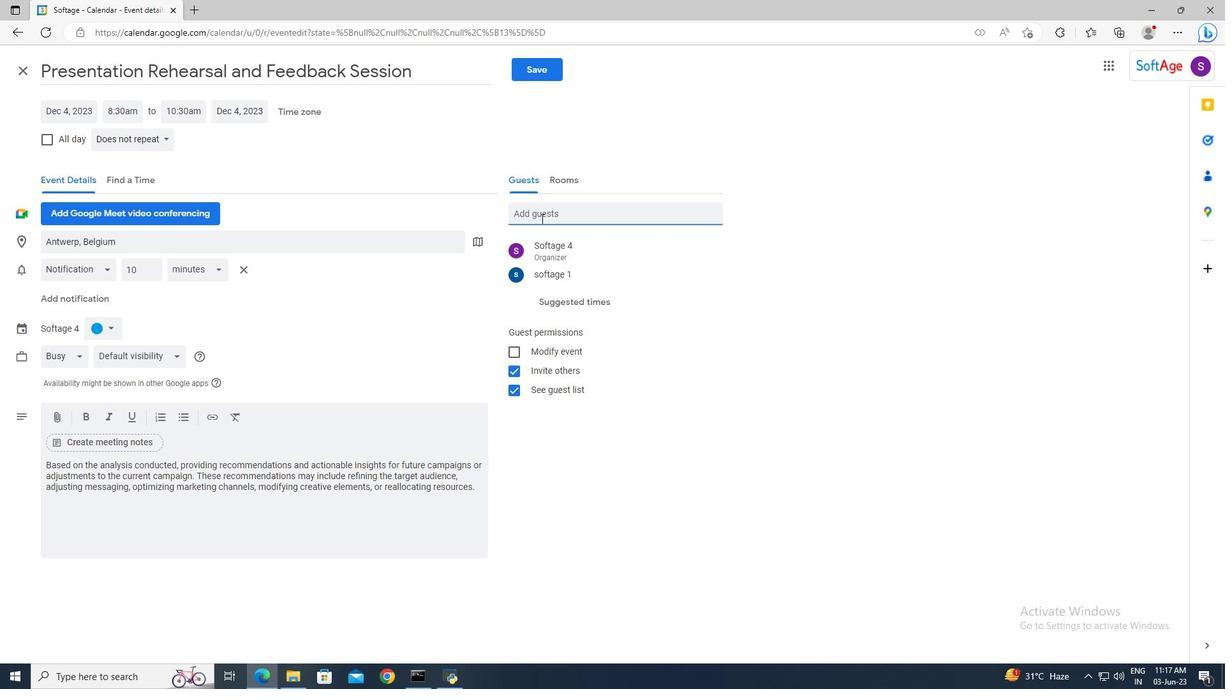 
Action: Key pressed softage.2<Key.shift><Key.shift>@softage.net<Key.enter>
Screenshot: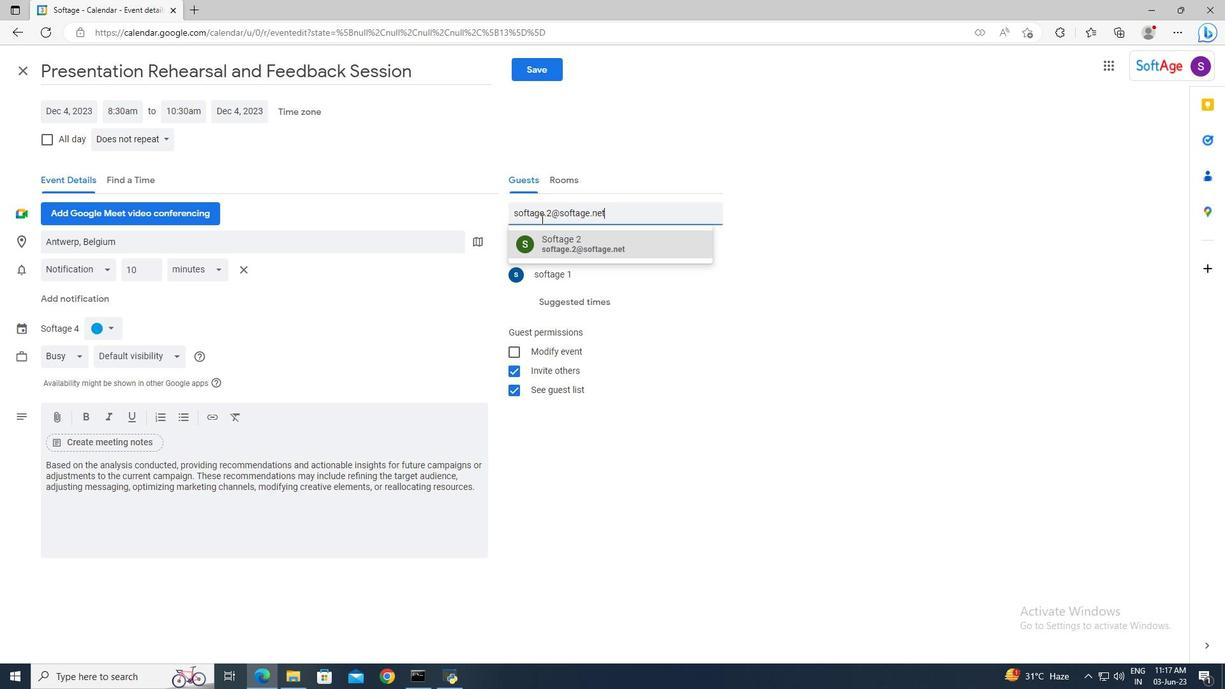 
Action: Mouse moved to (162, 132)
Screenshot: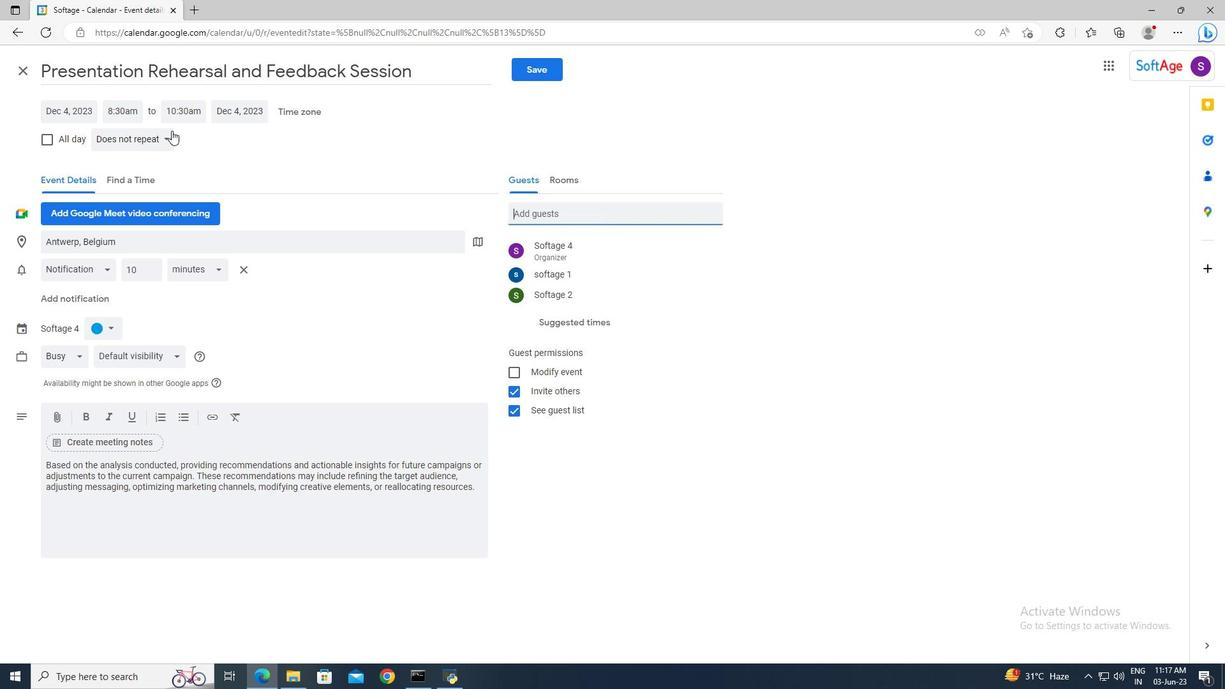 
Action: Mouse pressed left at (162, 132)
Screenshot: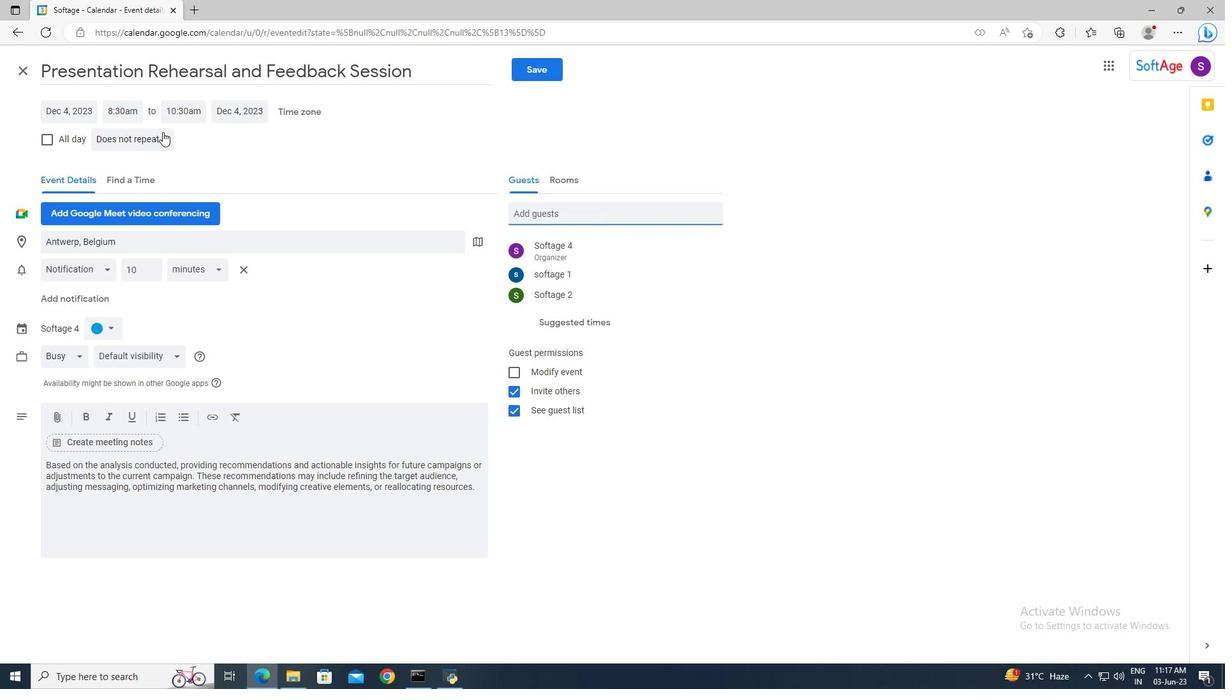 
Action: Mouse moved to (161, 272)
Screenshot: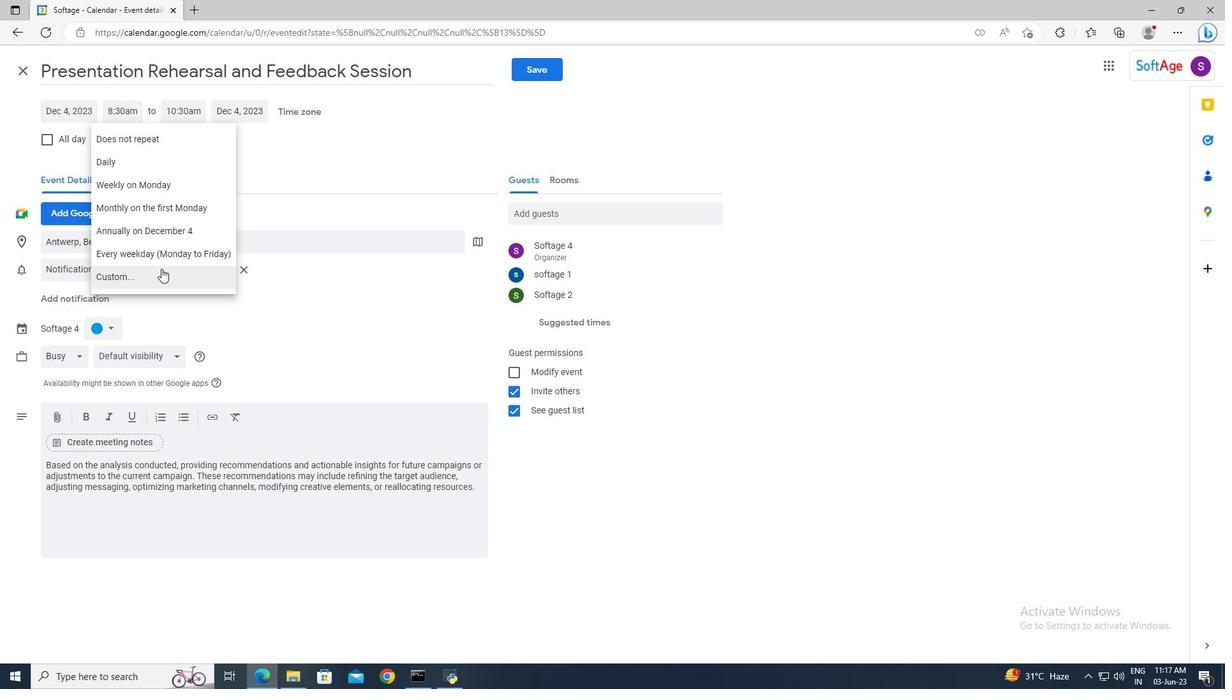 
Action: Mouse pressed left at (161, 272)
Screenshot: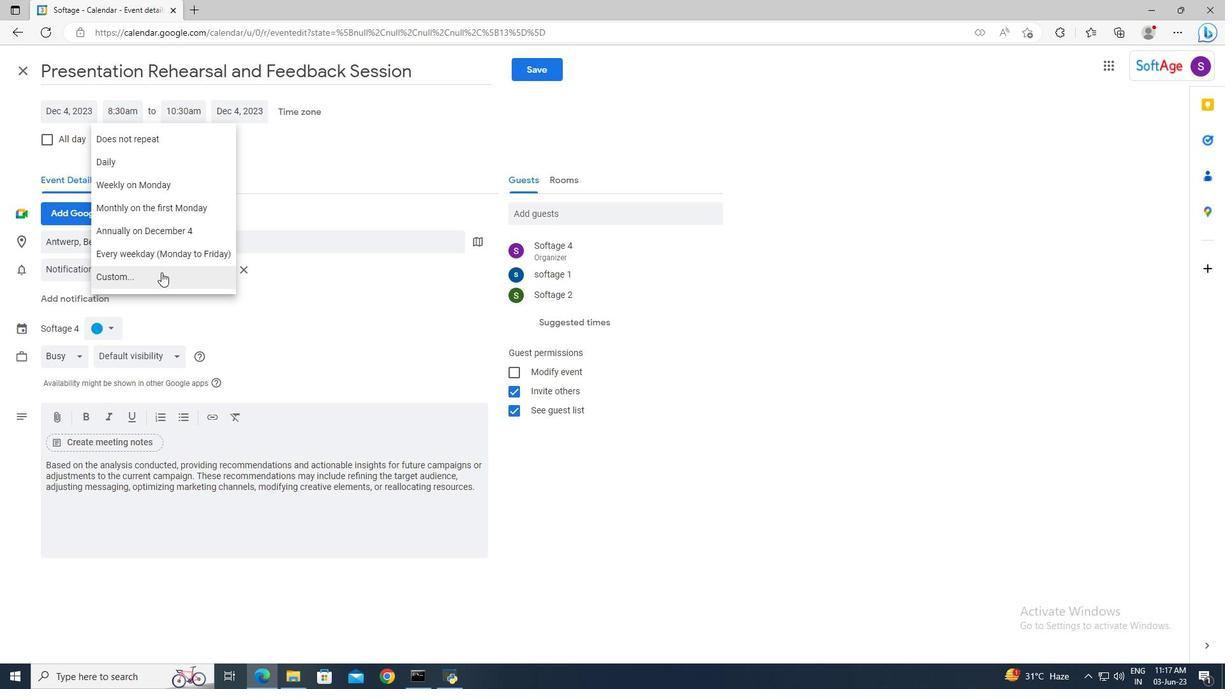 
Action: Mouse moved to (509, 334)
Screenshot: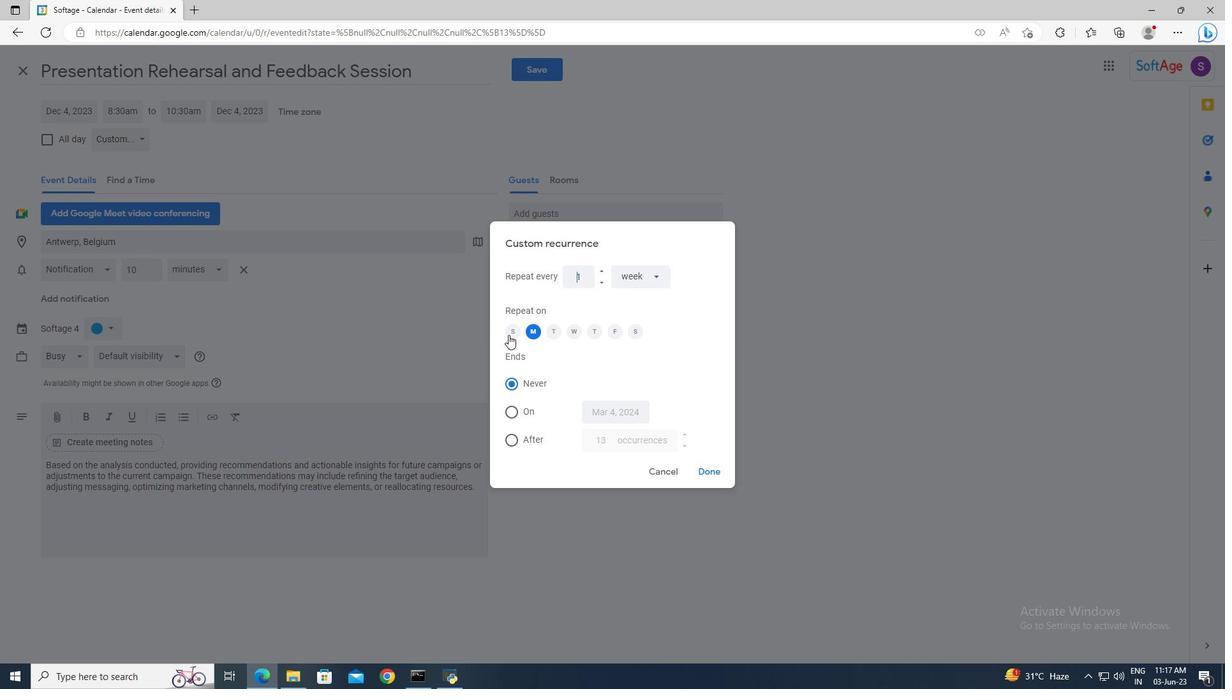 
Action: Mouse pressed left at (509, 334)
Screenshot: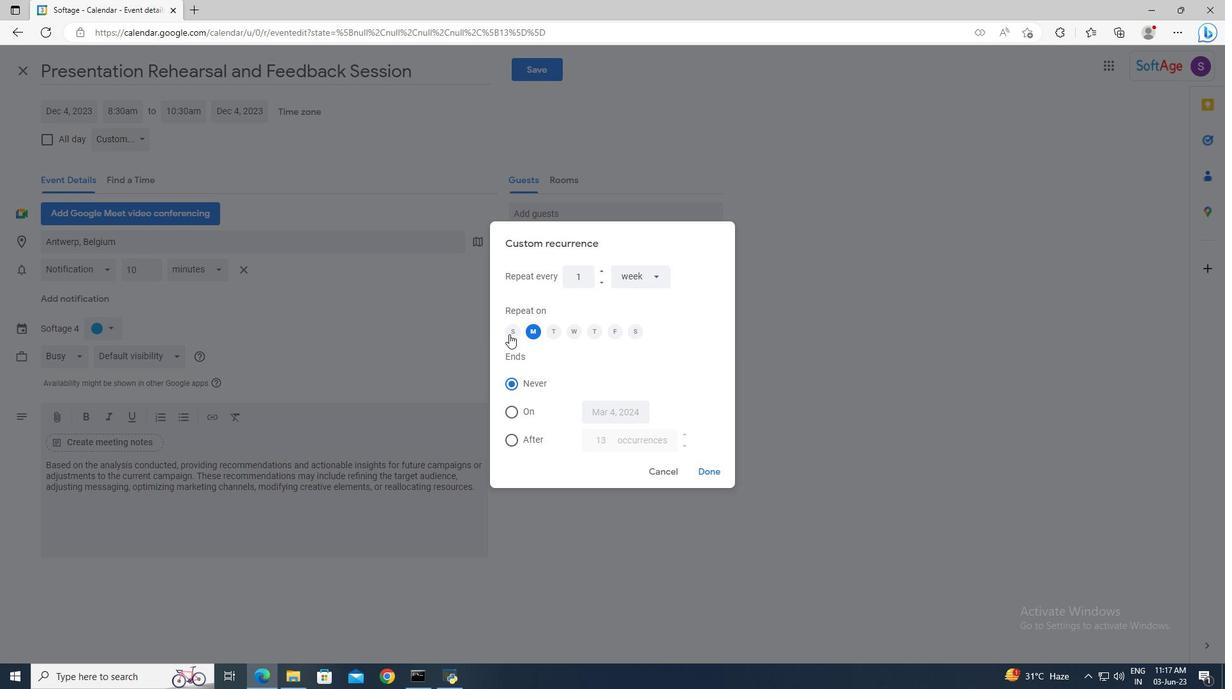 
Action: Mouse moved to (535, 334)
Screenshot: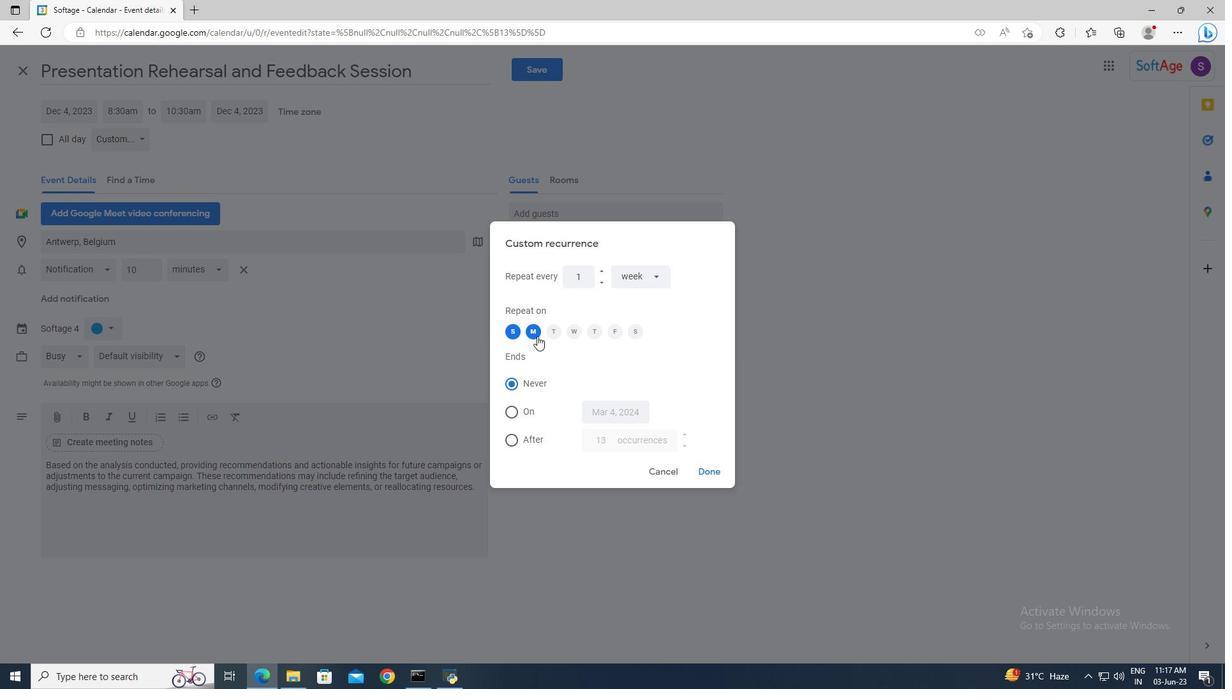 
Action: Mouse pressed left at (535, 334)
Screenshot: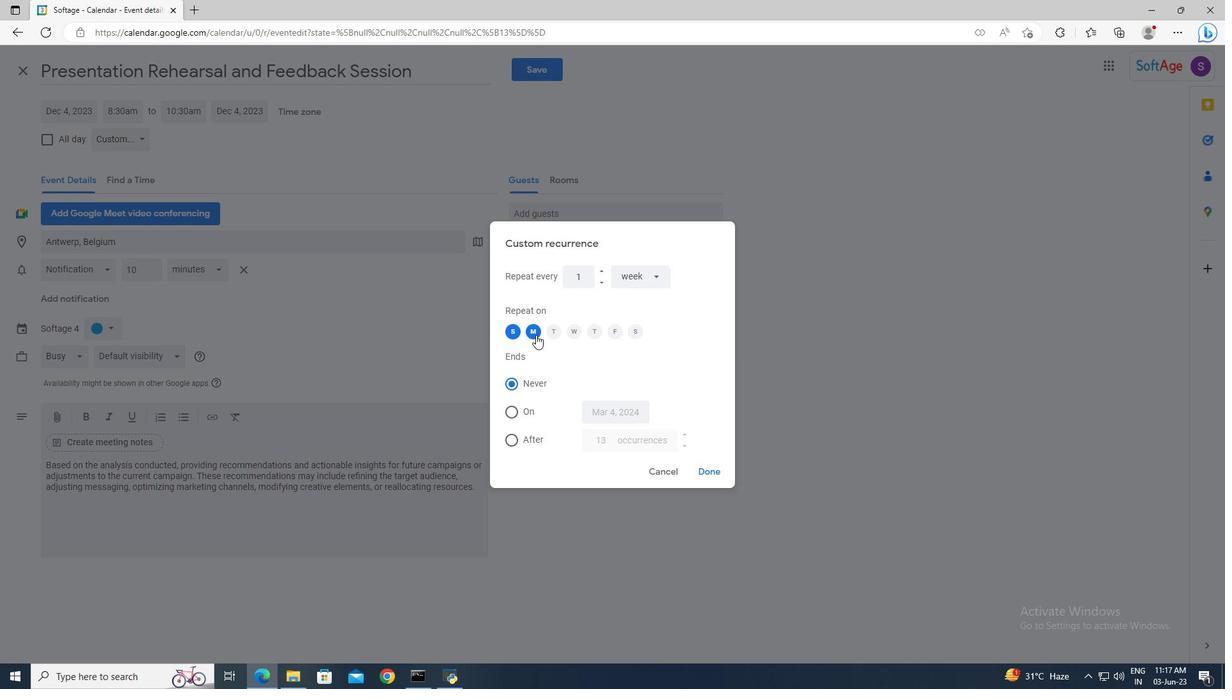 
Action: Mouse moved to (708, 465)
Screenshot: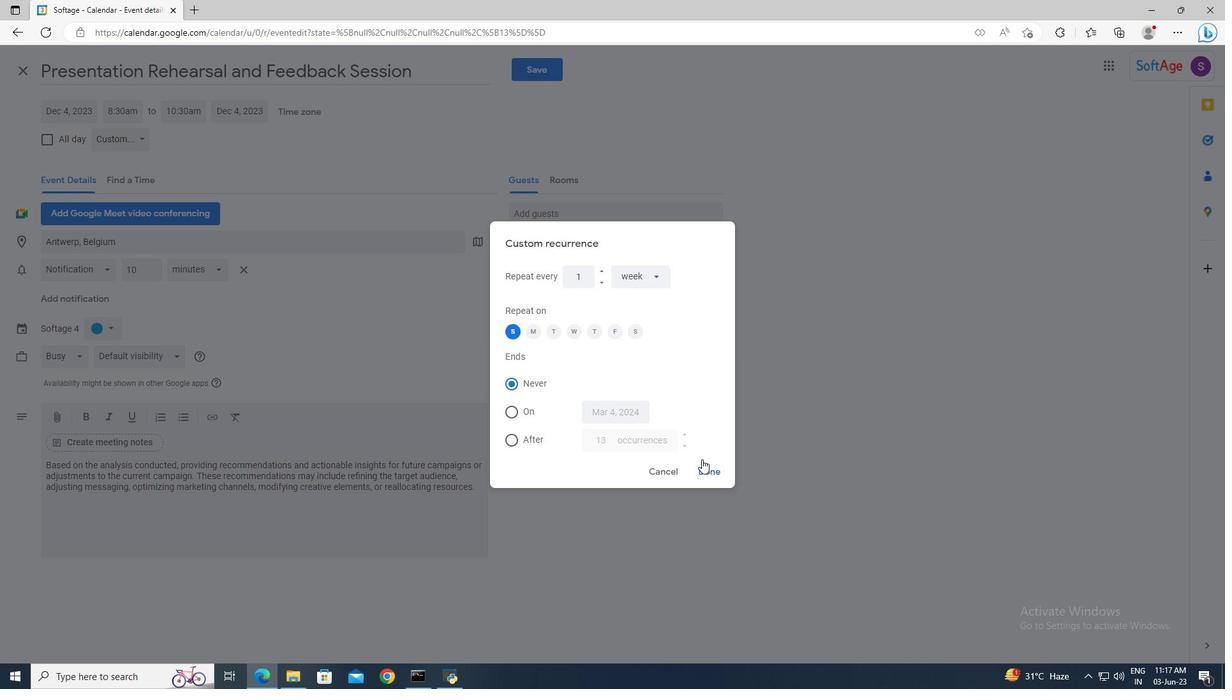 
Action: Mouse pressed left at (708, 465)
Screenshot: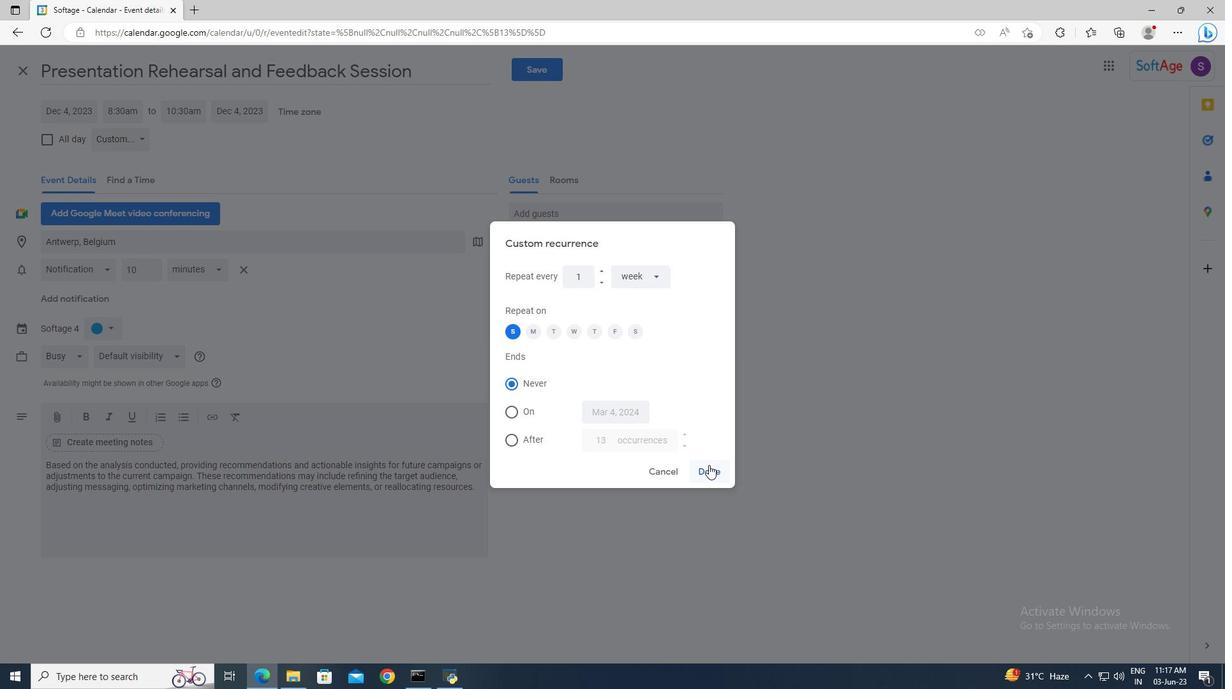 
Action: Mouse moved to (550, 70)
Screenshot: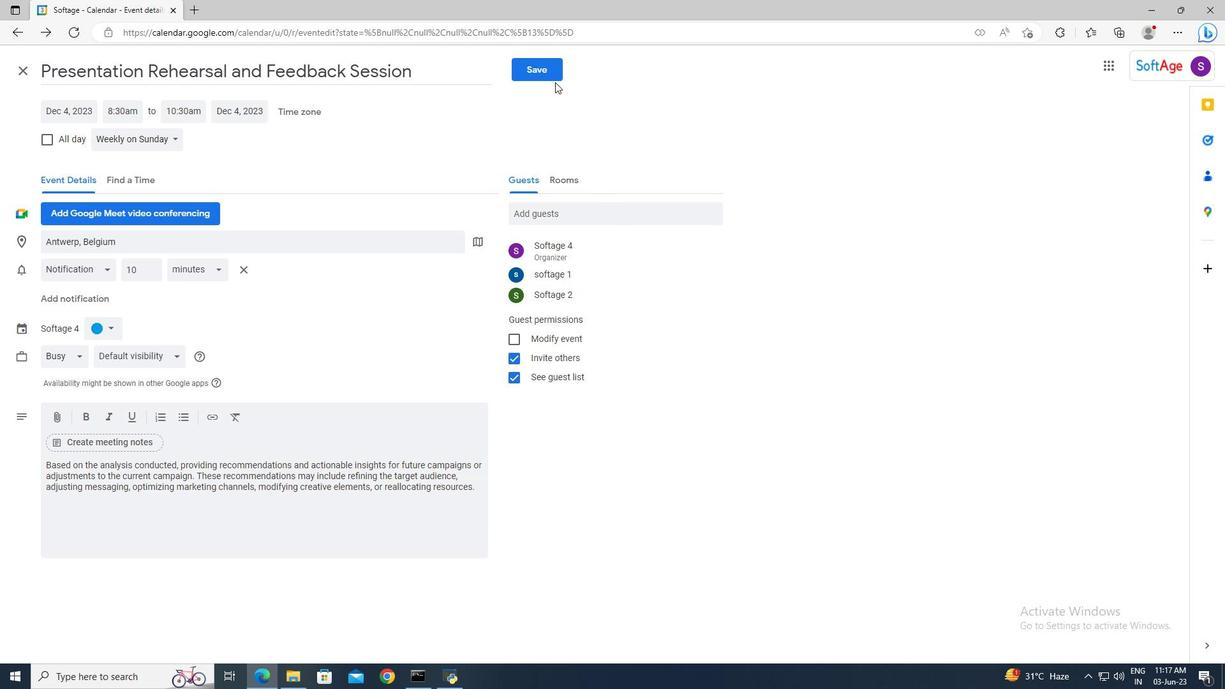 
Action: Mouse pressed left at (550, 70)
Screenshot: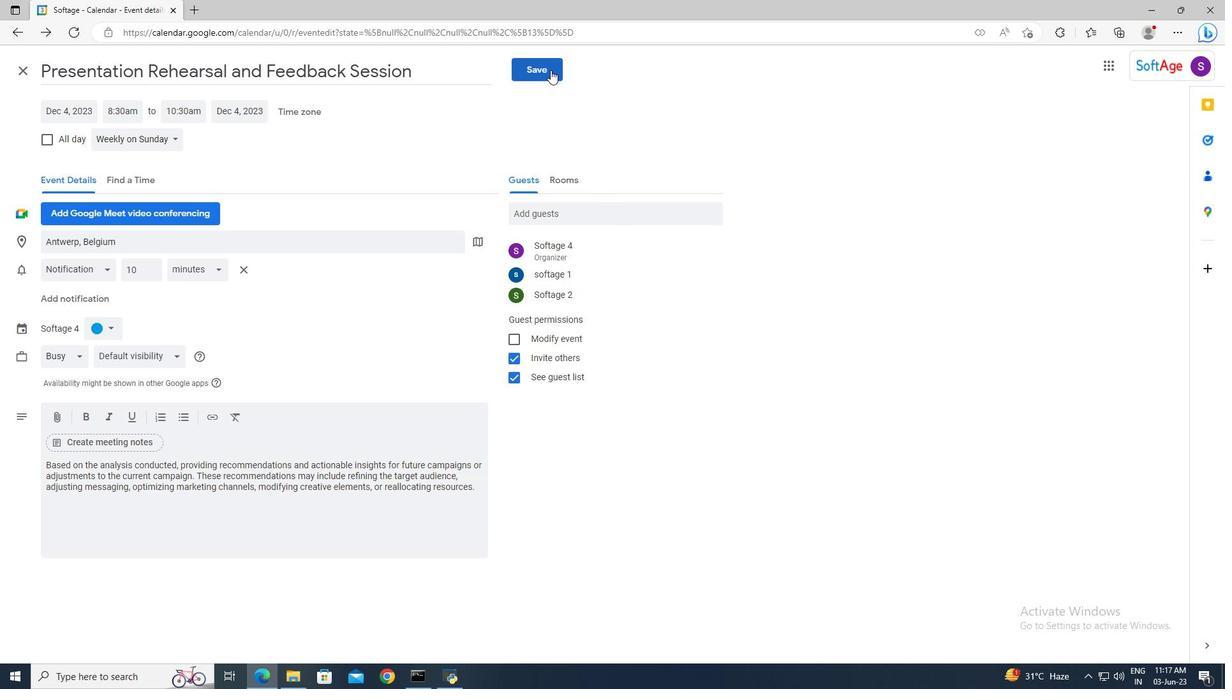 
Action: Mouse moved to (726, 383)
Screenshot: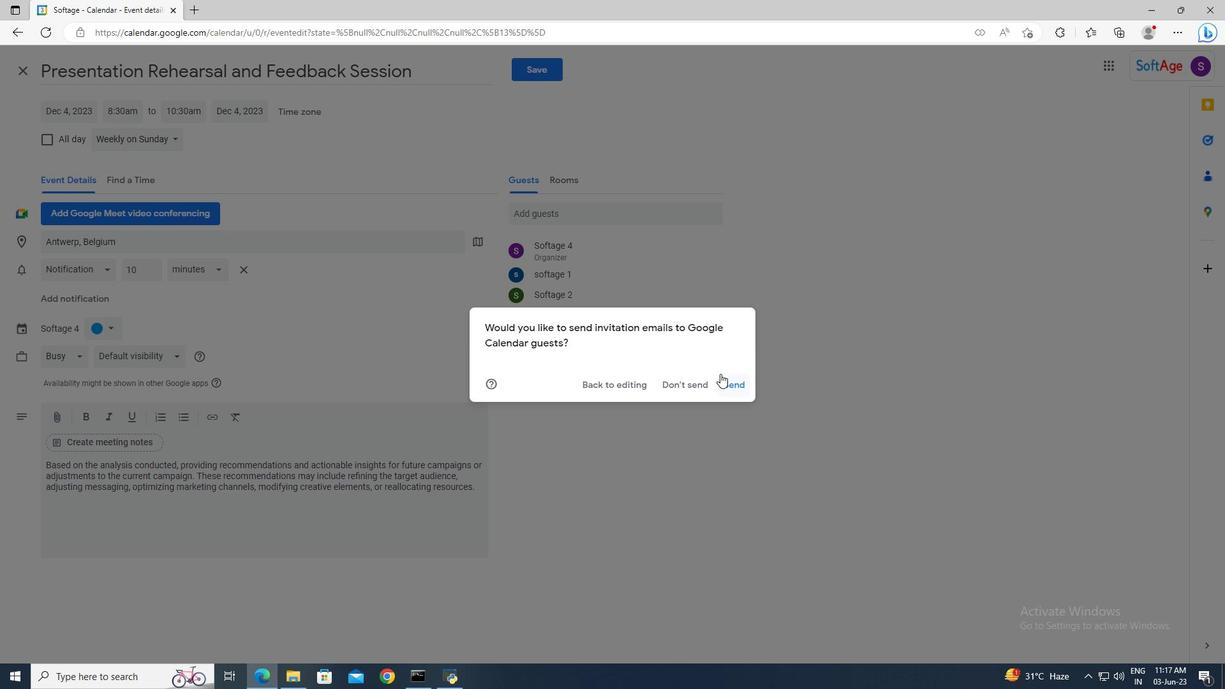 
Action: Mouse pressed left at (726, 383)
Screenshot: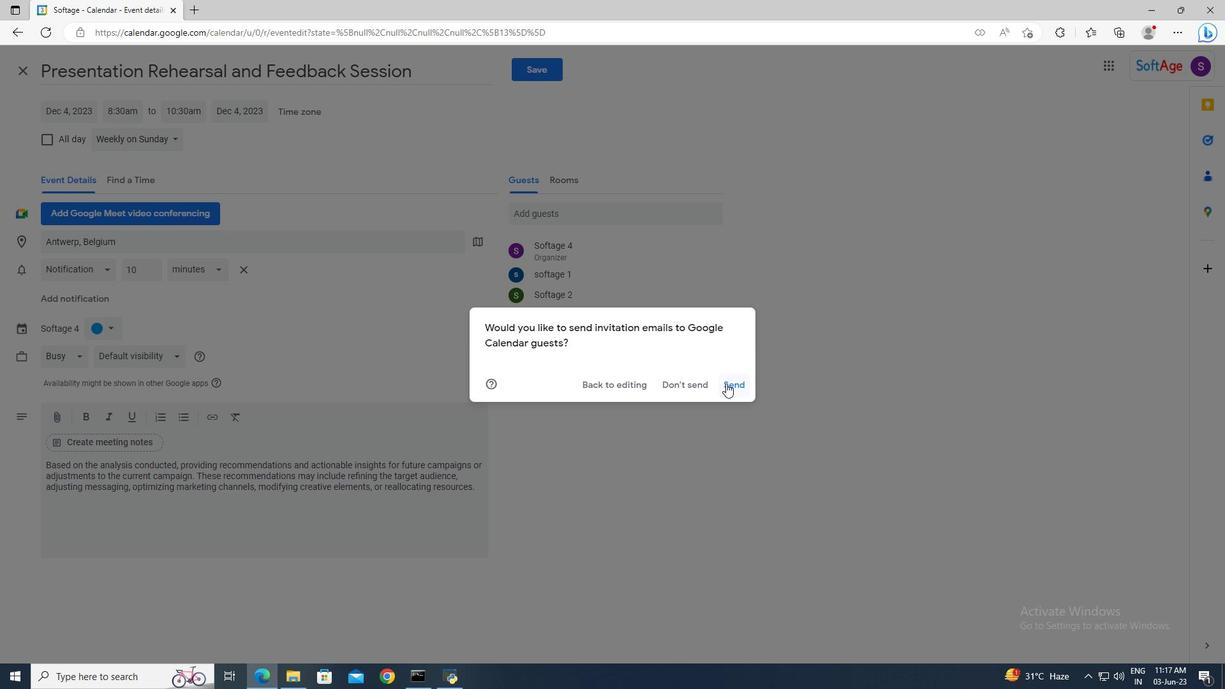 
